 Task: Search one way flight ticket for 2 adults, 2 children, 2 infants in seat in first from Hattiesburg/laurel: Hattiesburg-laurel Regional Airport to Rockford: Chicago Rockford International Airport(was Northwest Chicagoland Regional Airport At Rockford) on 5-1-2023. Choice of flights is American. Number of bags: 1 checked bag. Outbound departure time preference is 12:45.
Action: Mouse moved to (339, 464)
Screenshot: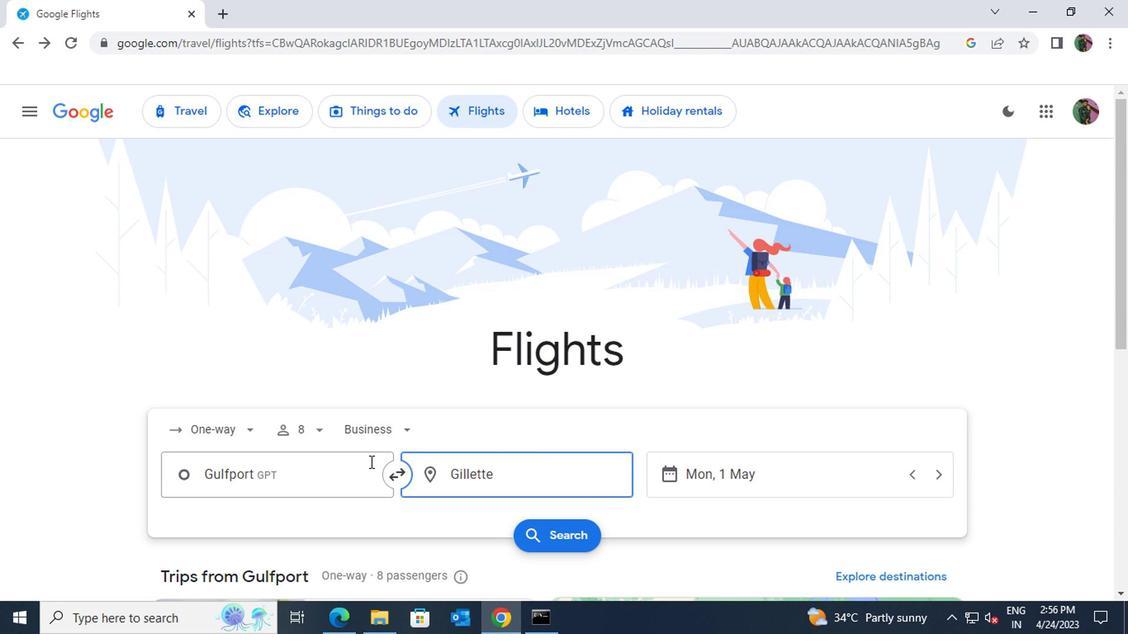 
Action: Mouse pressed left at (339, 464)
Screenshot: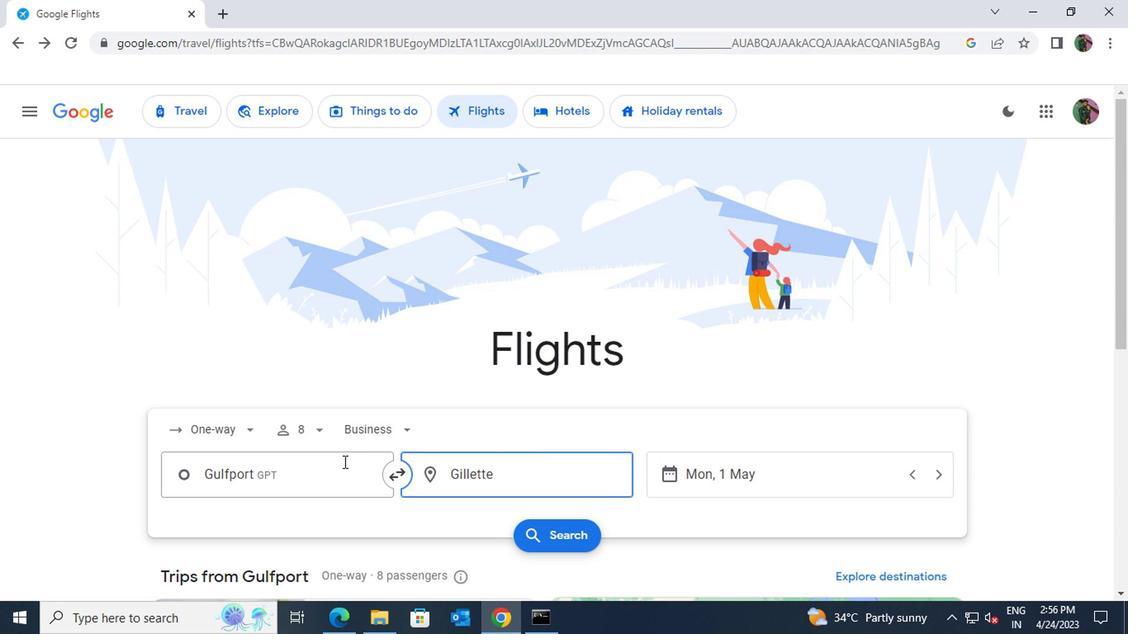 
Action: Key pressed hatties
Screenshot: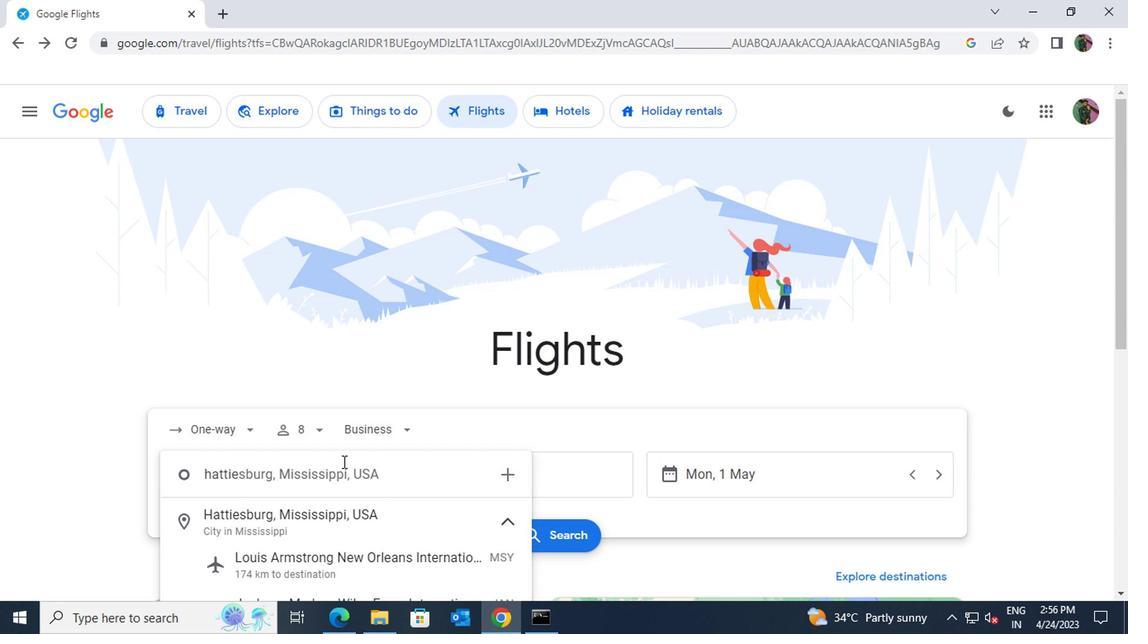 
Action: Mouse moved to (360, 559)
Screenshot: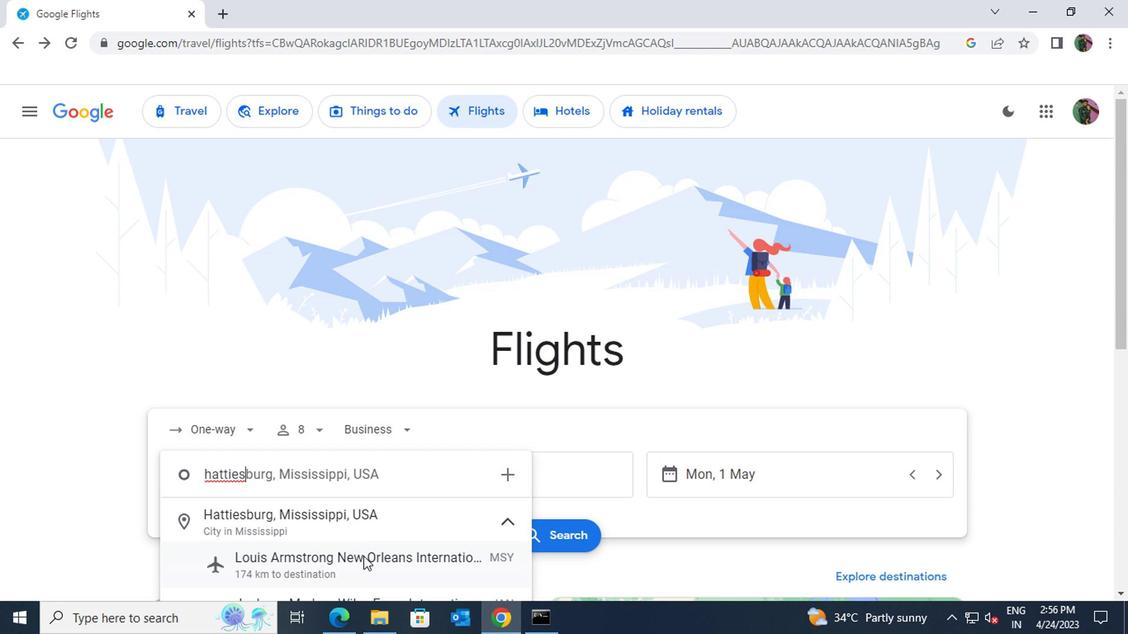 
Action: Mouse pressed left at (360, 559)
Screenshot: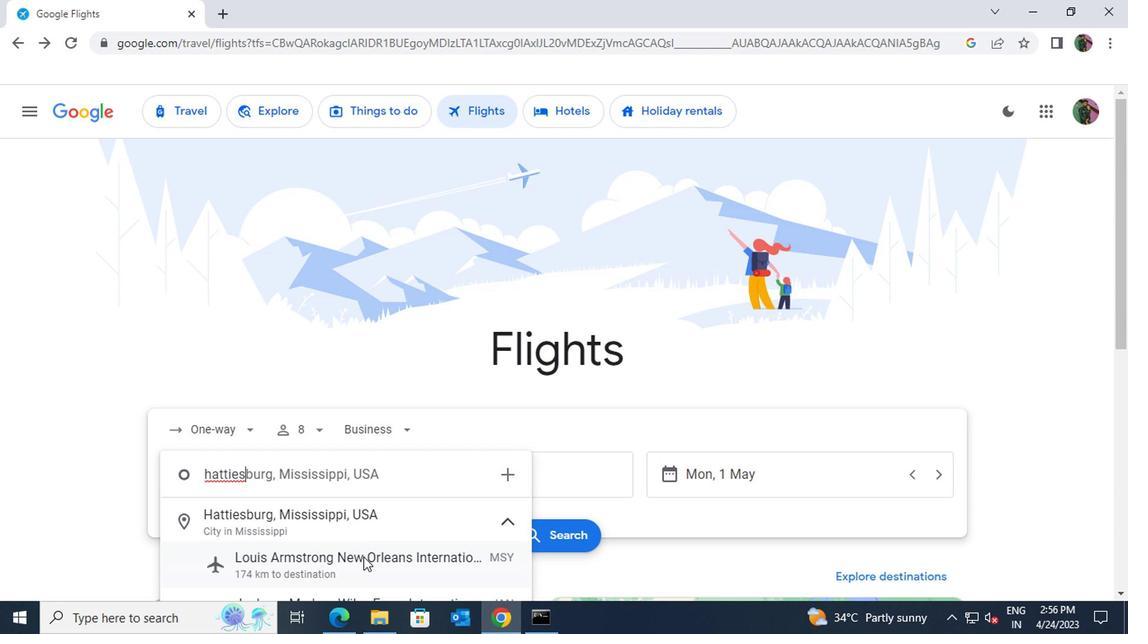 
Action: Mouse moved to (461, 480)
Screenshot: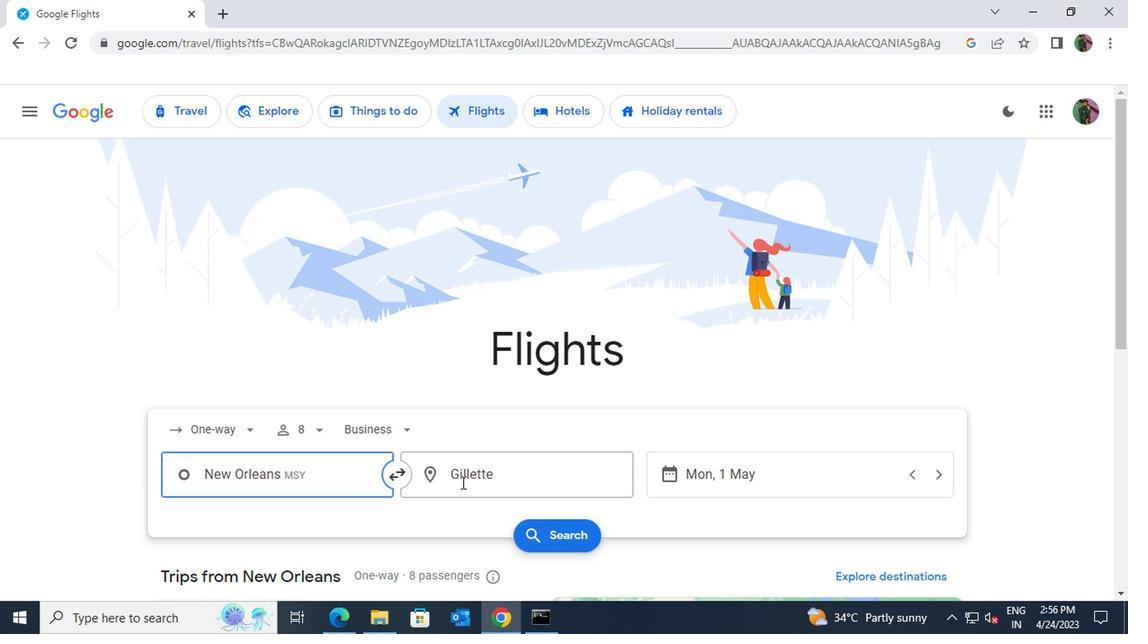 
Action: Mouse pressed left at (461, 480)
Screenshot: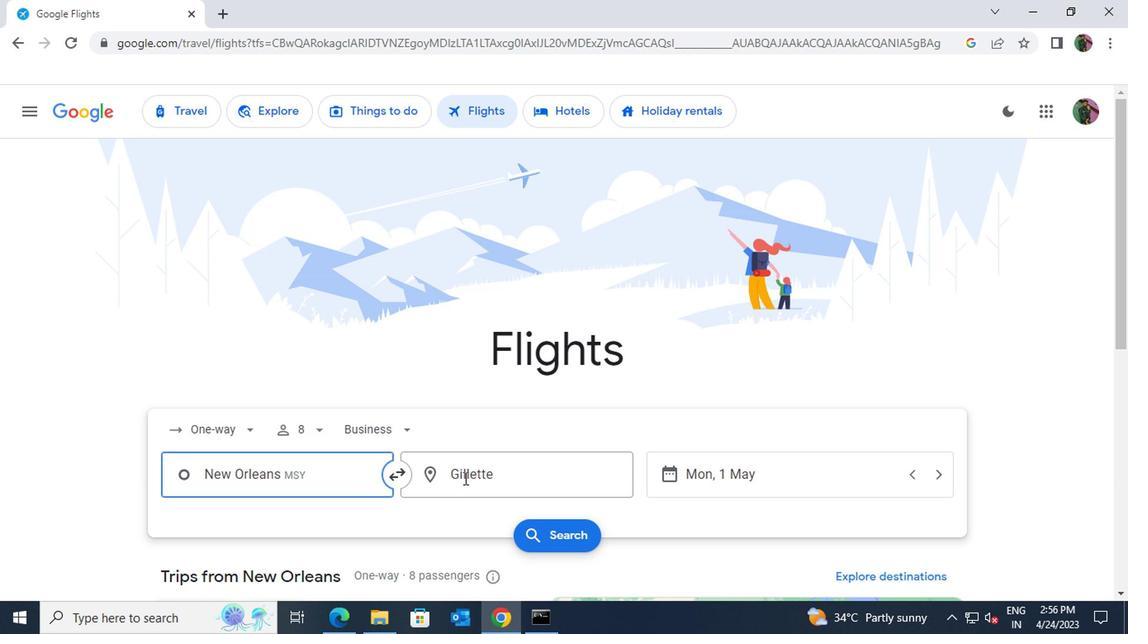 
Action: Key pressed rockford<Key.space>chic
Screenshot: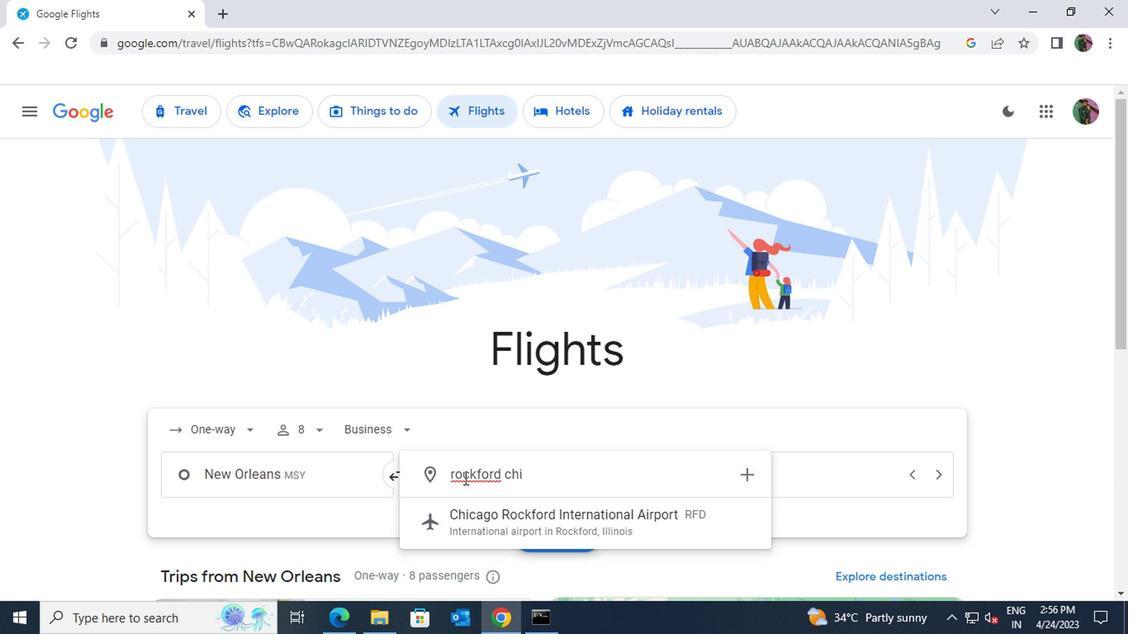
Action: Mouse moved to (496, 517)
Screenshot: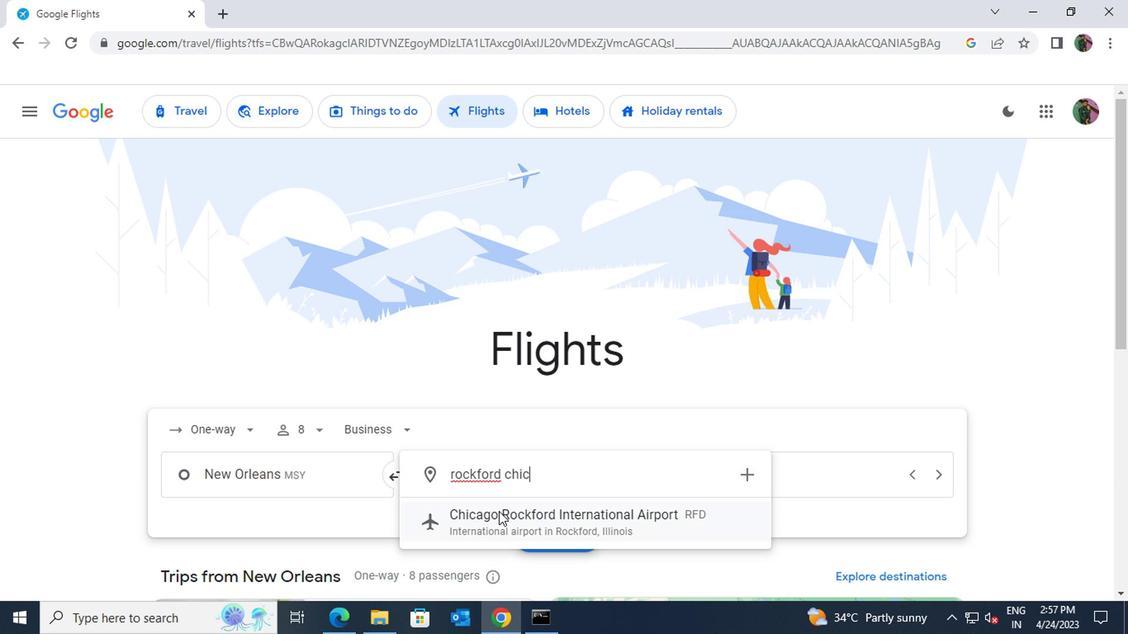 
Action: Mouse pressed left at (496, 517)
Screenshot: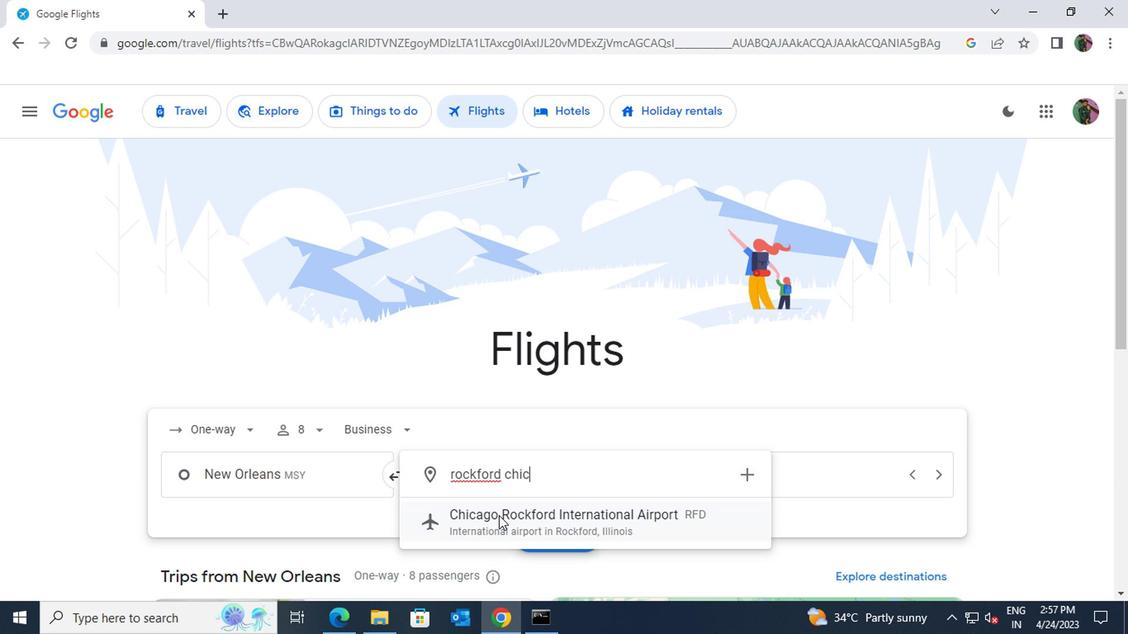 
Action: Mouse moved to (307, 436)
Screenshot: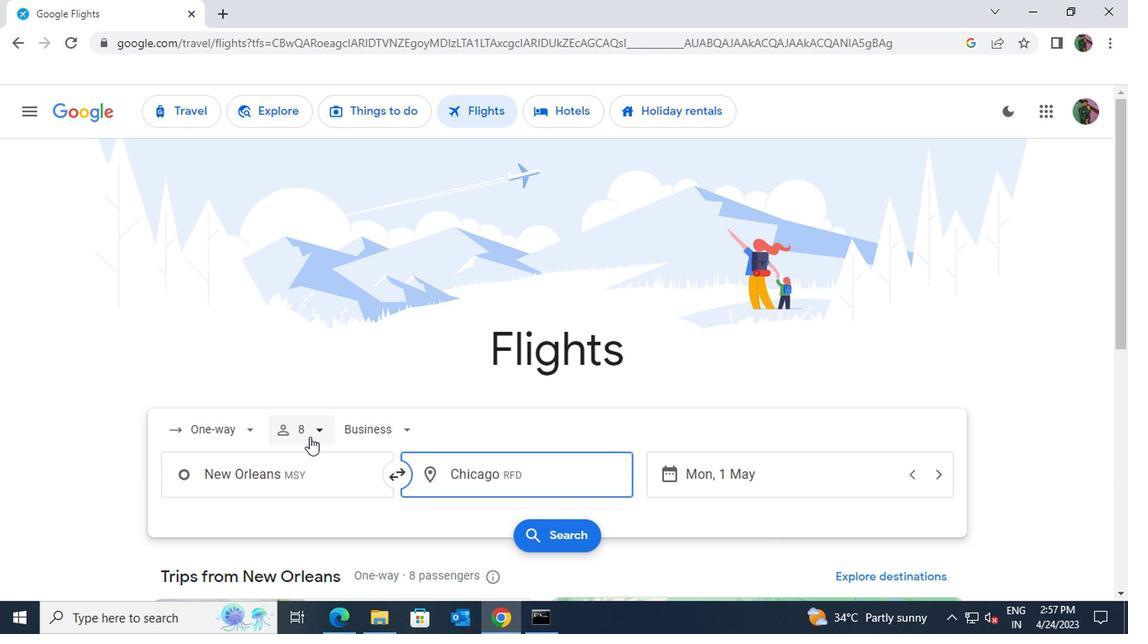 
Action: Mouse pressed left at (307, 436)
Screenshot: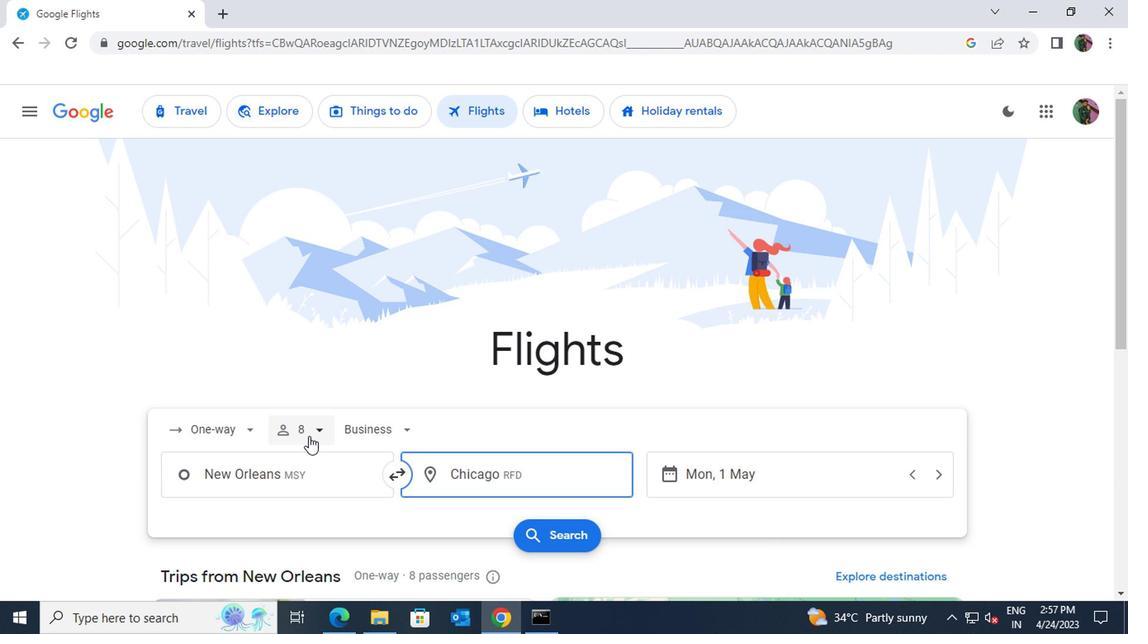 
Action: Mouse moved to (430, 477)
Screenshot: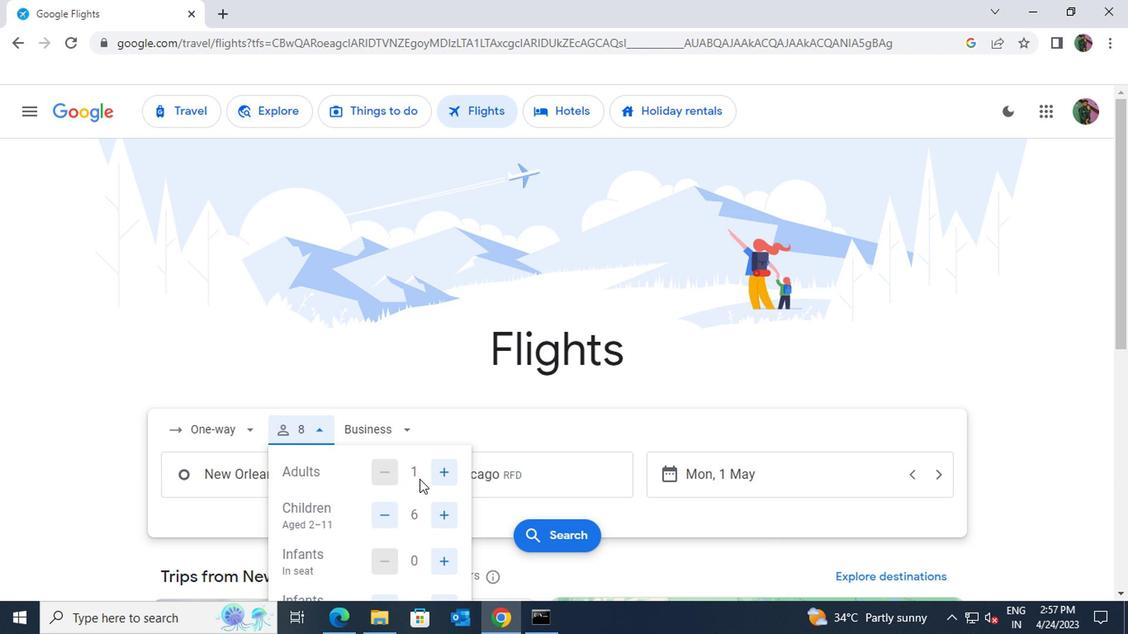 
Action: Mouse pressed left at (430, 477)
Screenshot: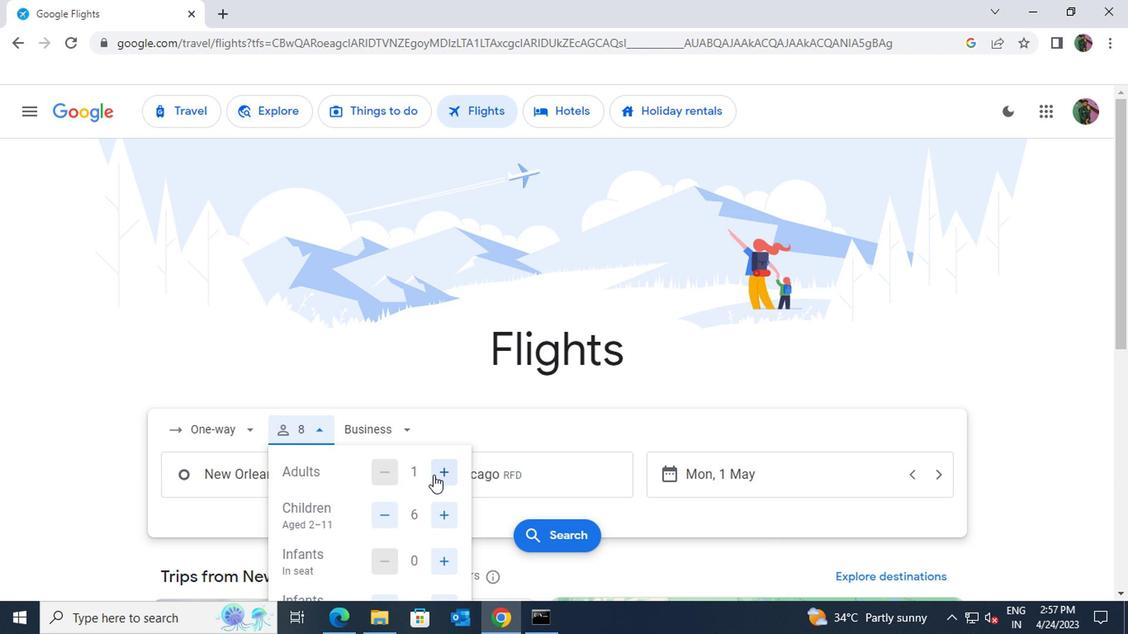 
Action: Mouse moved to (393, 514)
Screenshot: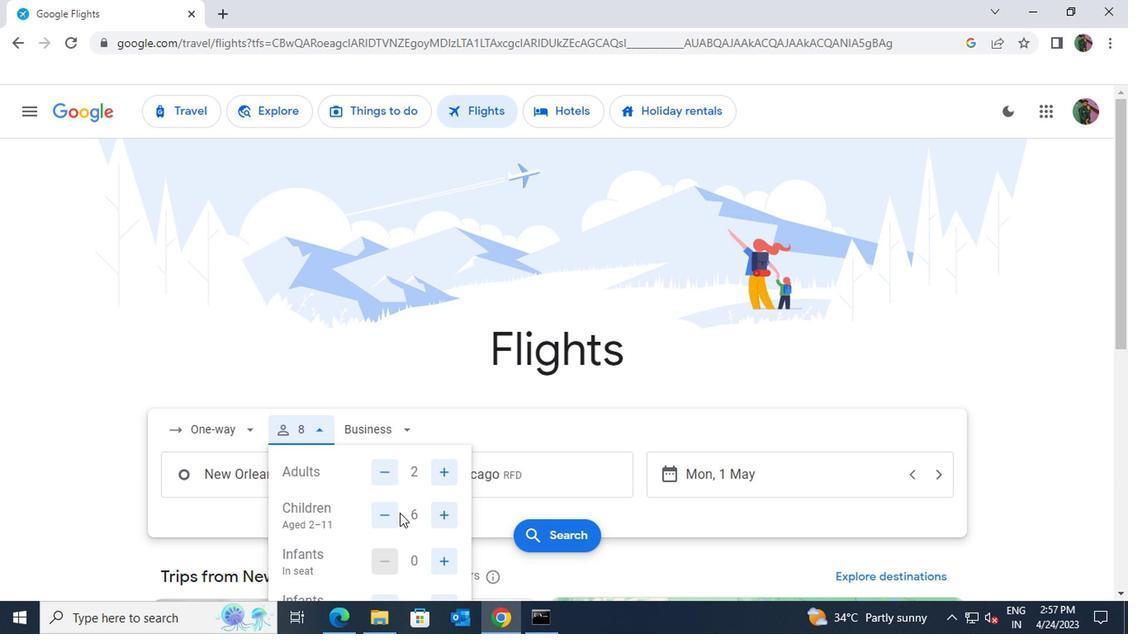 
Action: Mouse pressed left at (393, 514)
Screenshot: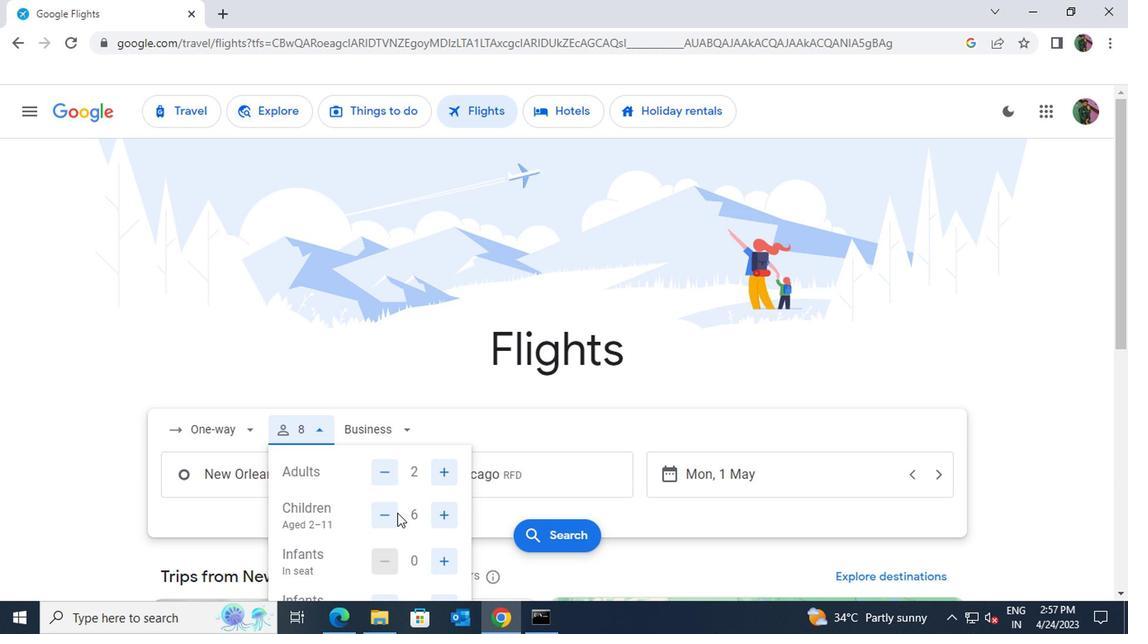 
Action: Mouse pressed left at (393, 514)
Screenshot: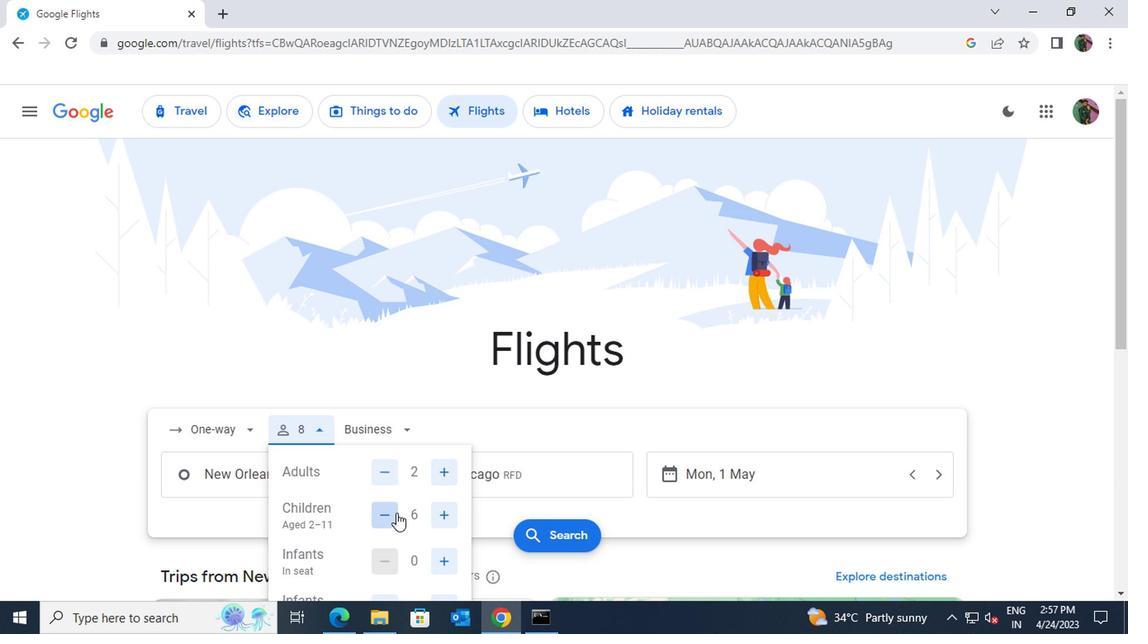 
Action: Mouse pressed left at (393, 514)
Screenshot: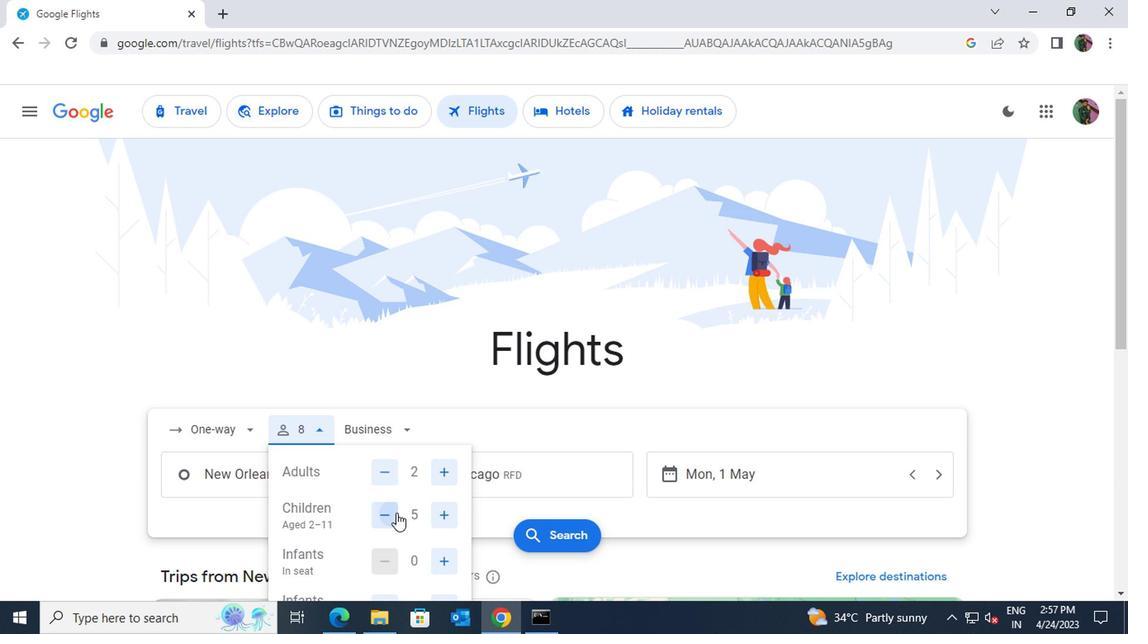 
Action: Mouse pressed left at (393, 514)
Screenshot: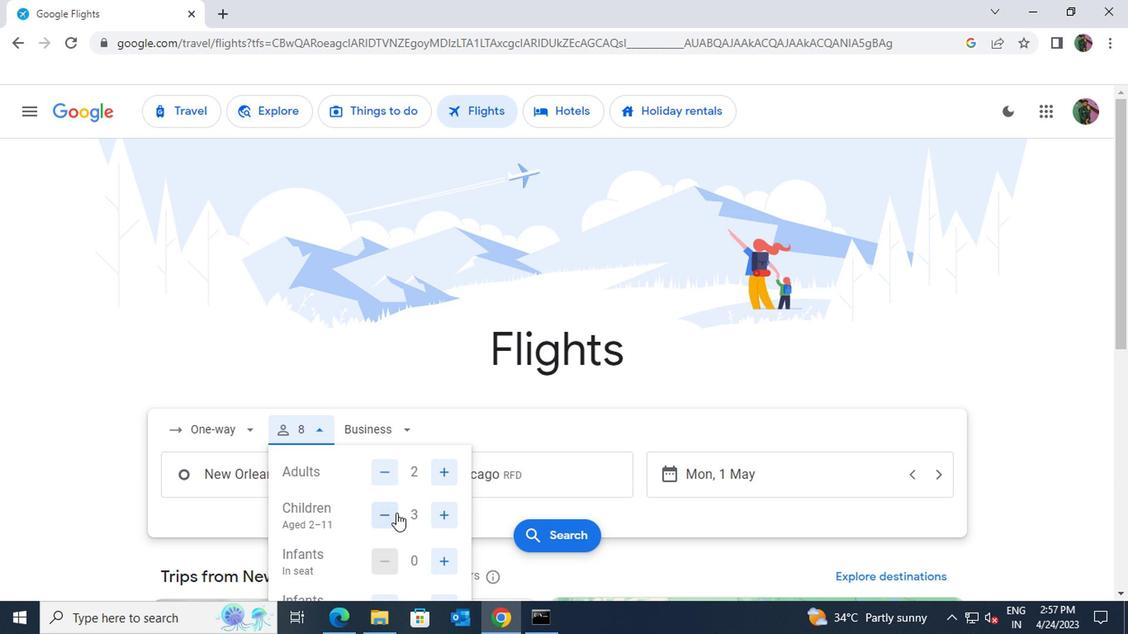 
Action: Mouse scrolled (393, 513) with delta (0, -1)
Screenshot: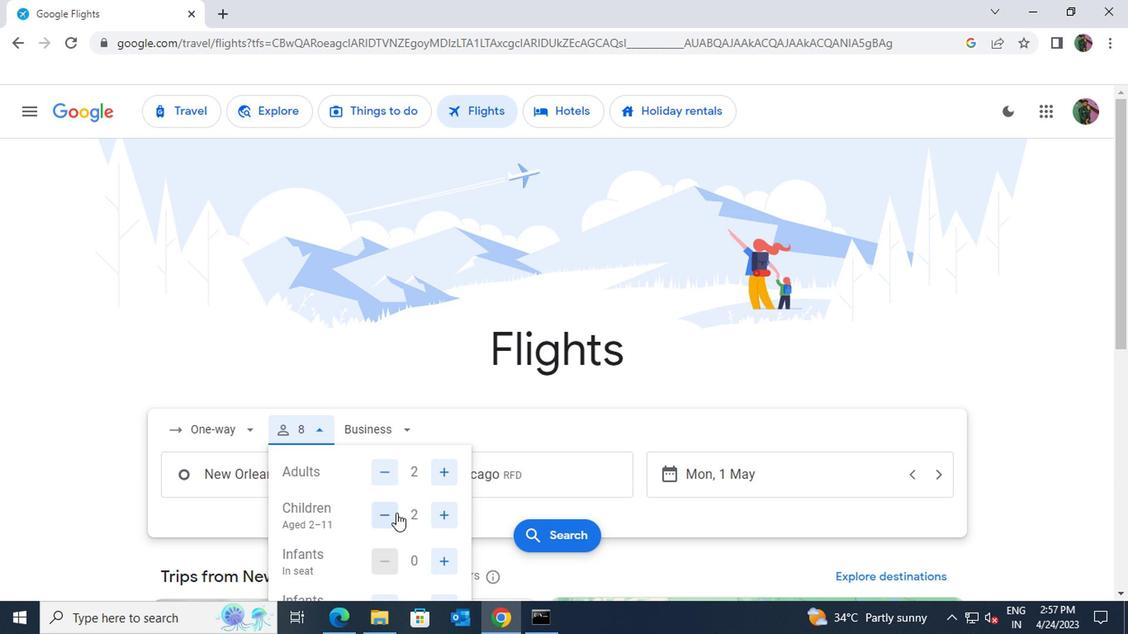 
Action: Mouse moved to (444, 483)
Screenshot: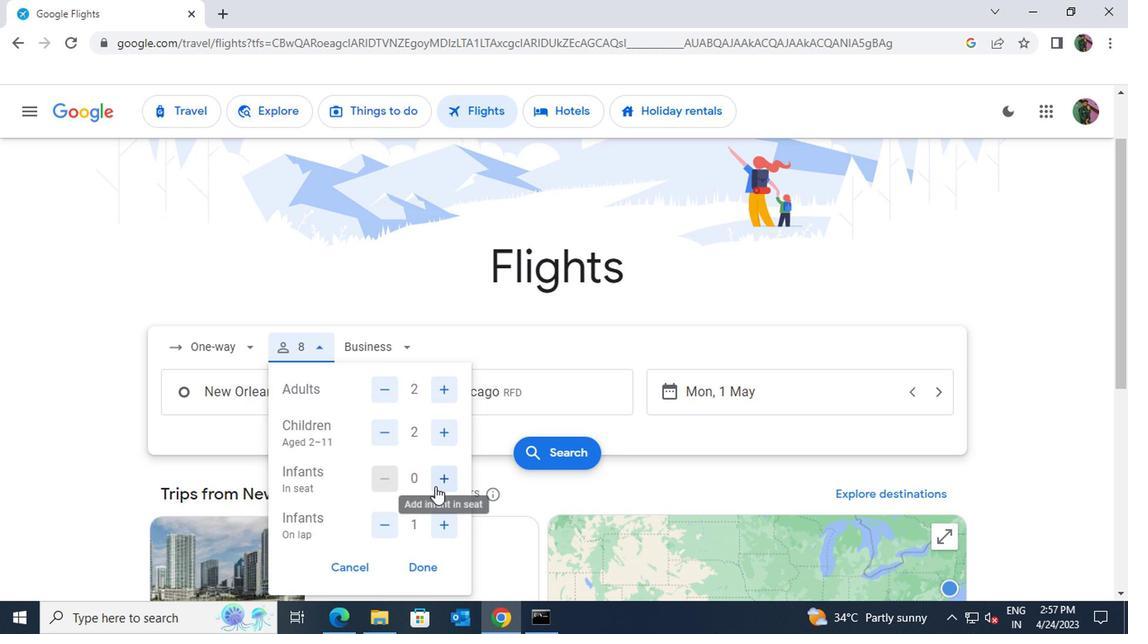 
Action: Mouse pressed left at (444, 483)
Screenshot: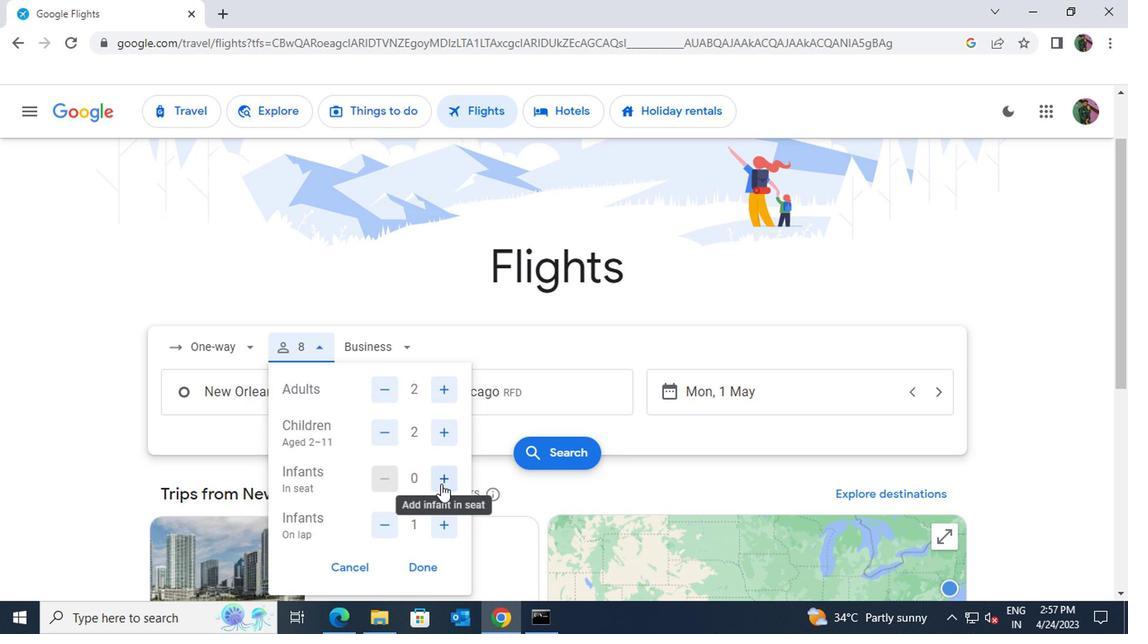 
Action: Mouse moved to (412, 557)
Screenshot: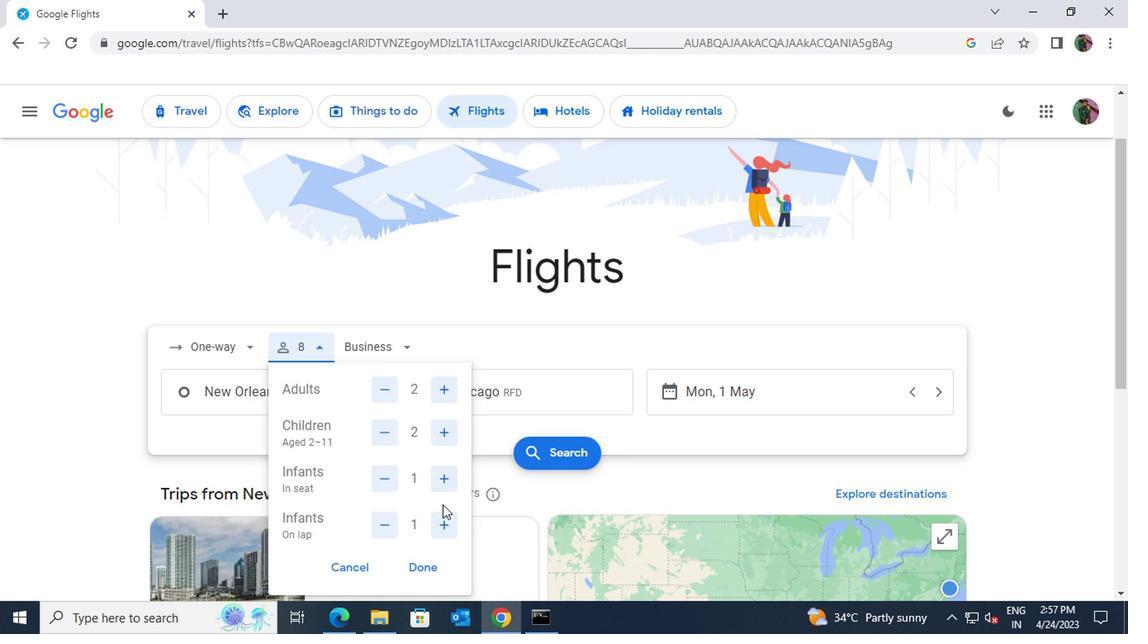 
Action: Mouse pressed left at (412, 557)
Screenshot: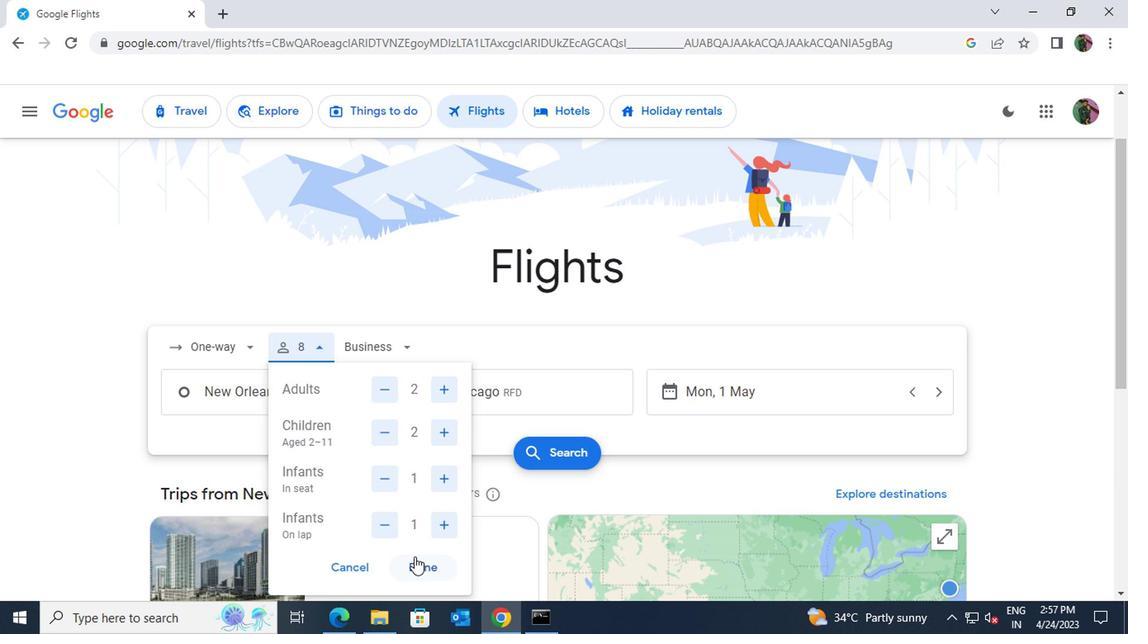
Action: Mouse moved to (662, 405)
Screenshot: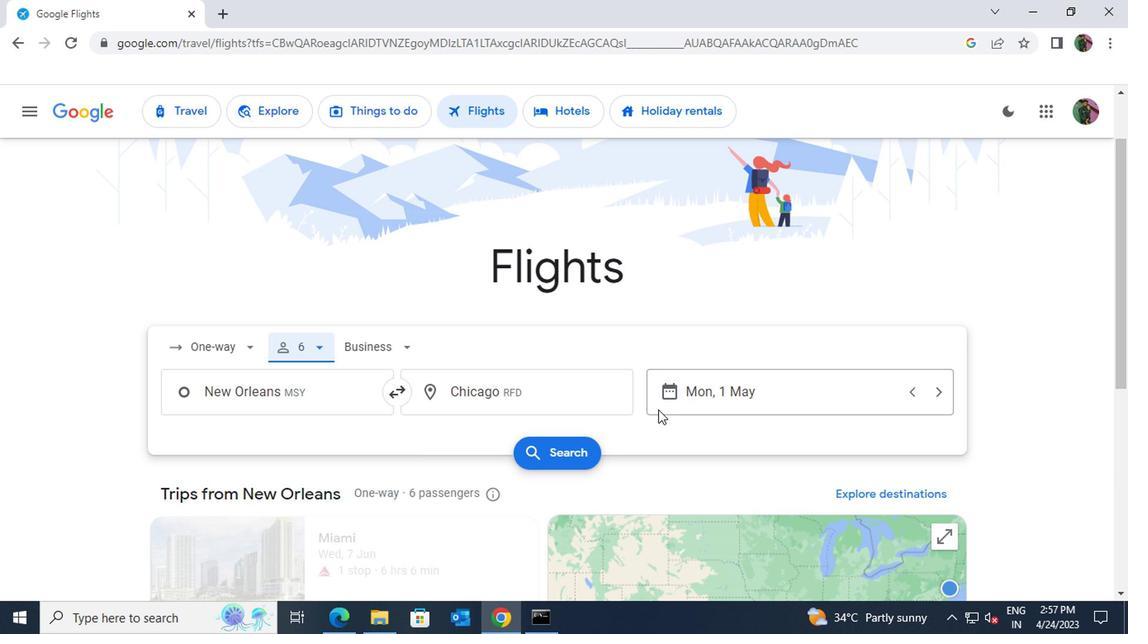 
Action: Mouse pressed left at (662, 405)
Screenshot: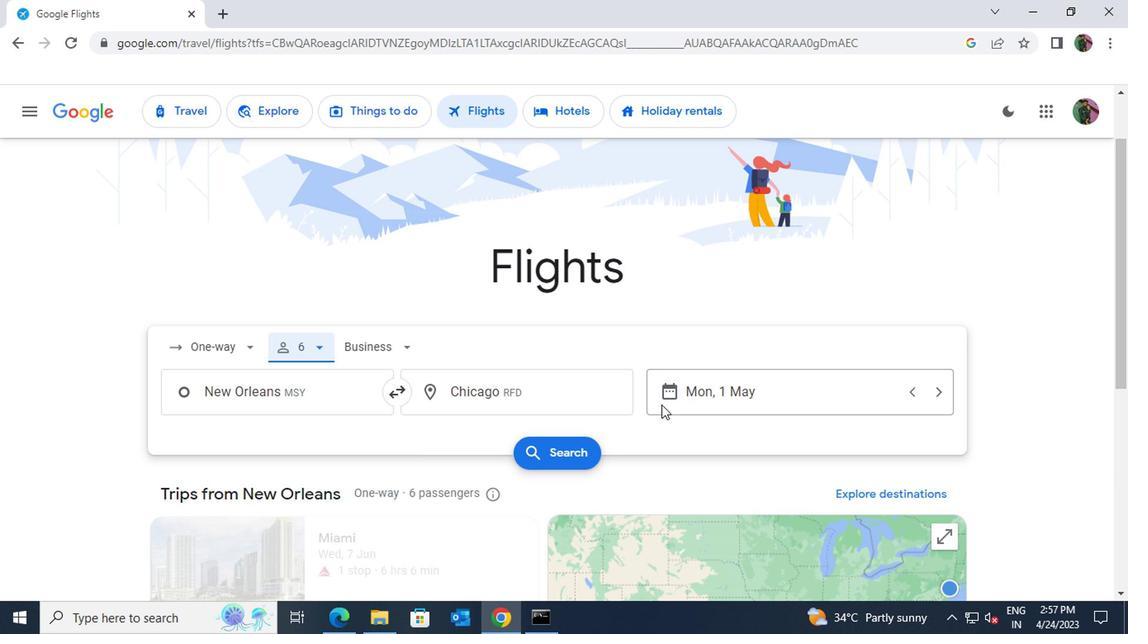 
Action: Mouse moved to (714, 299)
Screenshot: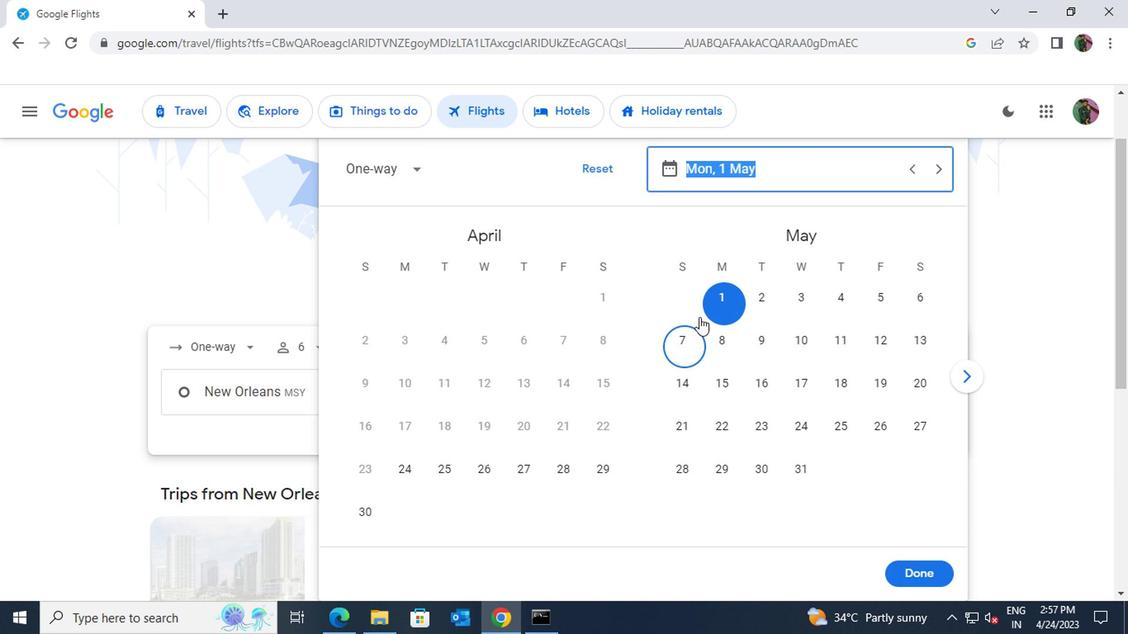 
Action: Mouse pressed left at (714, 299)
Screenshot: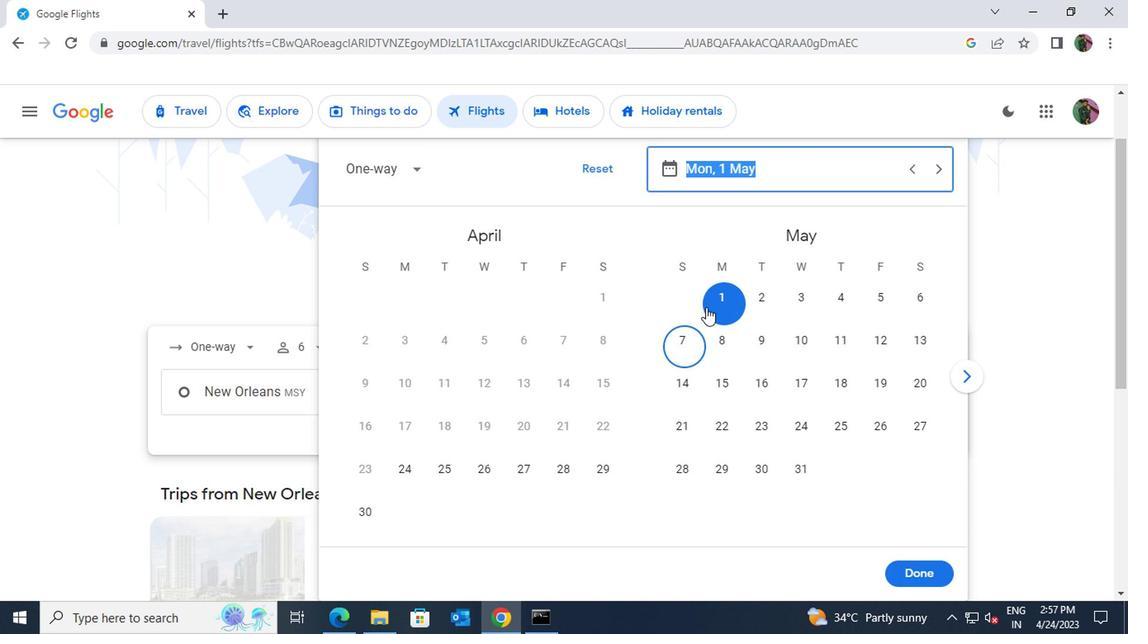 
Action: Mouse moved to (904, 575)
Screenshot: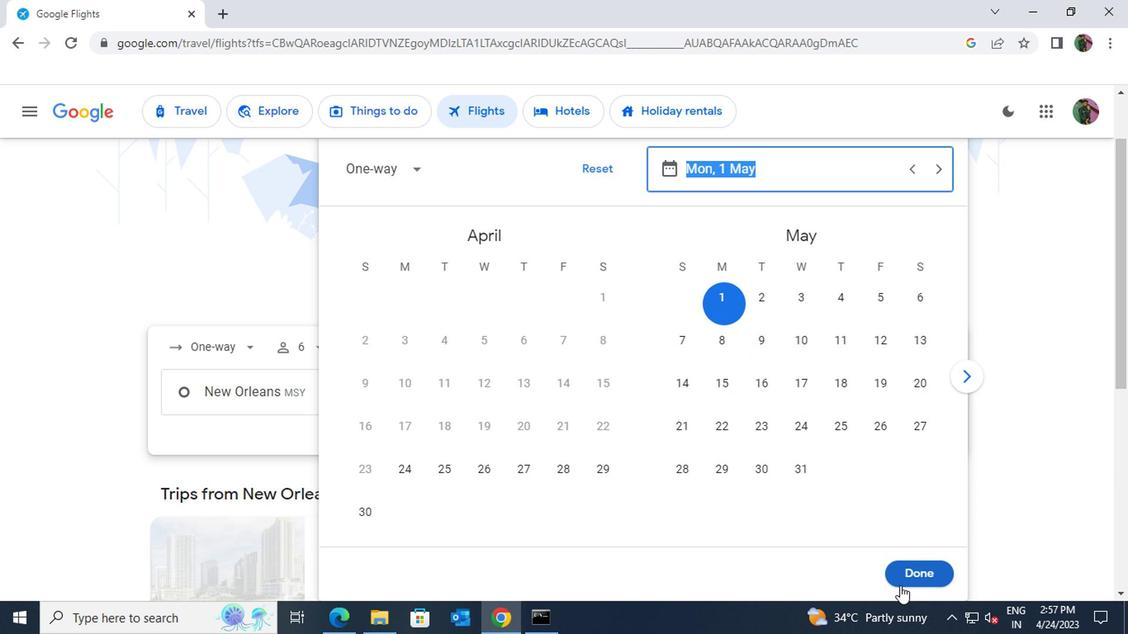 
Action: Mouse pressed left at (904, 575)
Screenshot: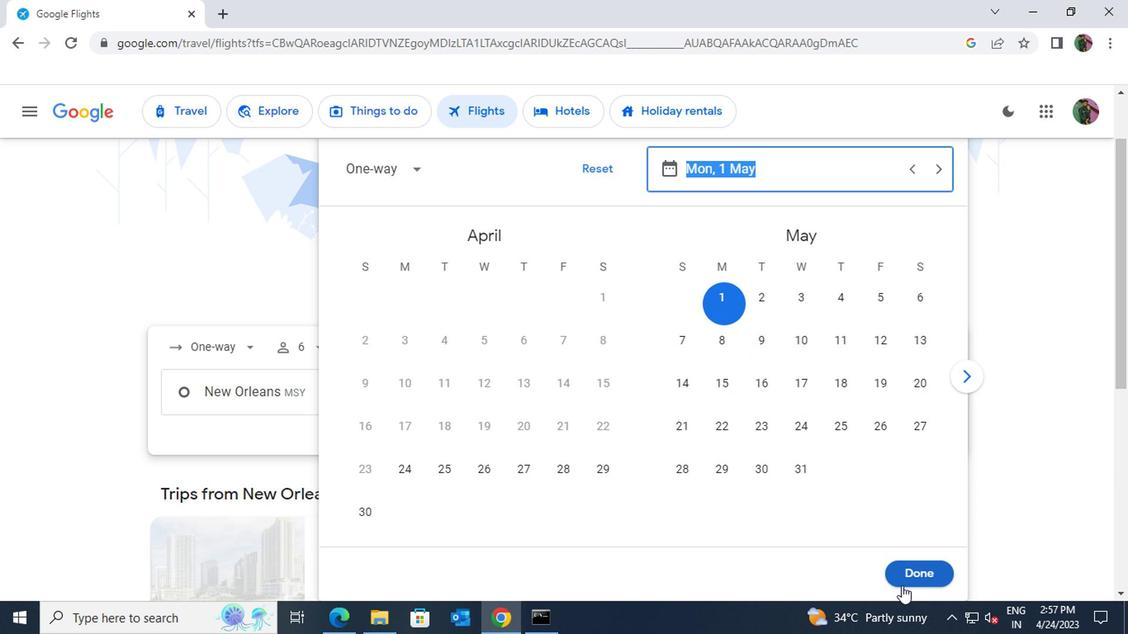 
Action: Mouse moved to (576, 453)
Screenshot: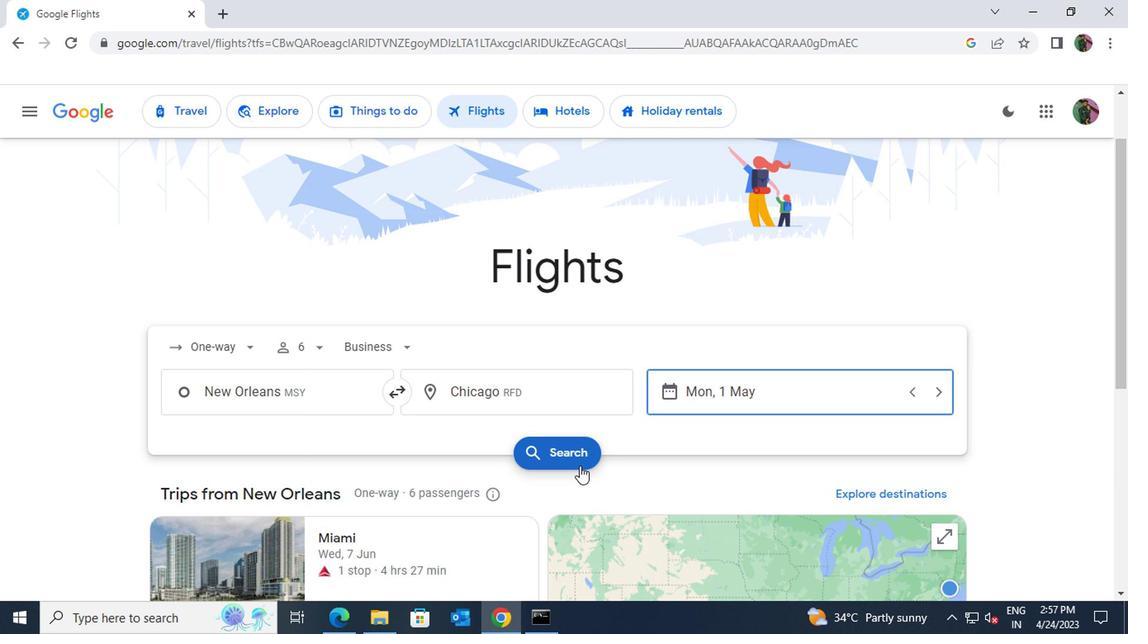 
Action: Mouse pressed left at (576, 453)
Screenshot: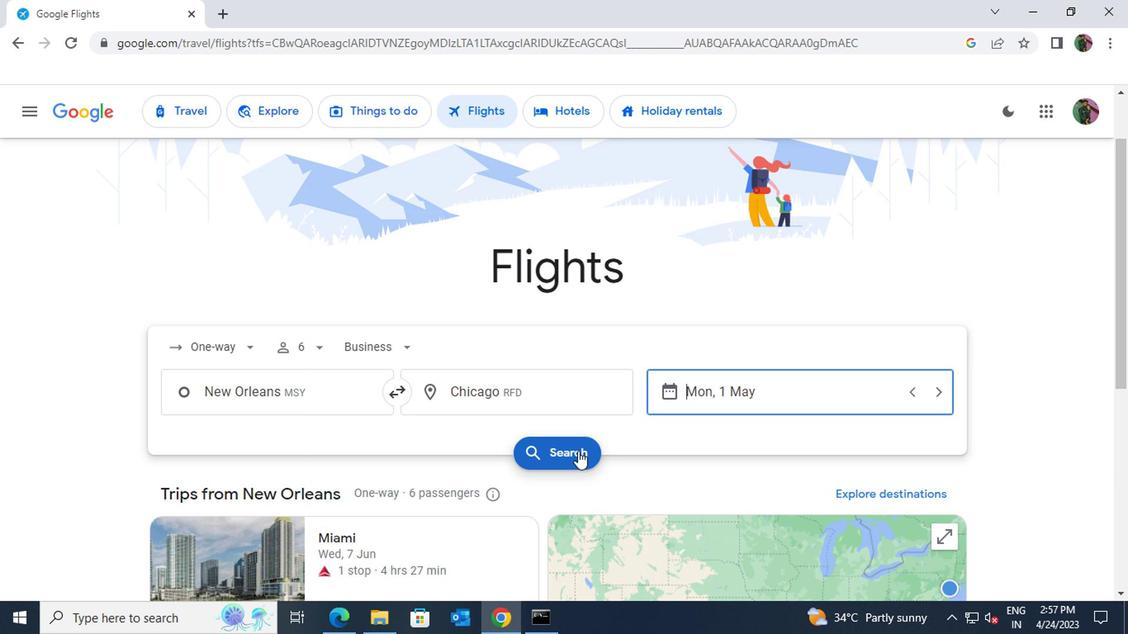 
Action: Mouse moved to (176, 271)
Screenshot: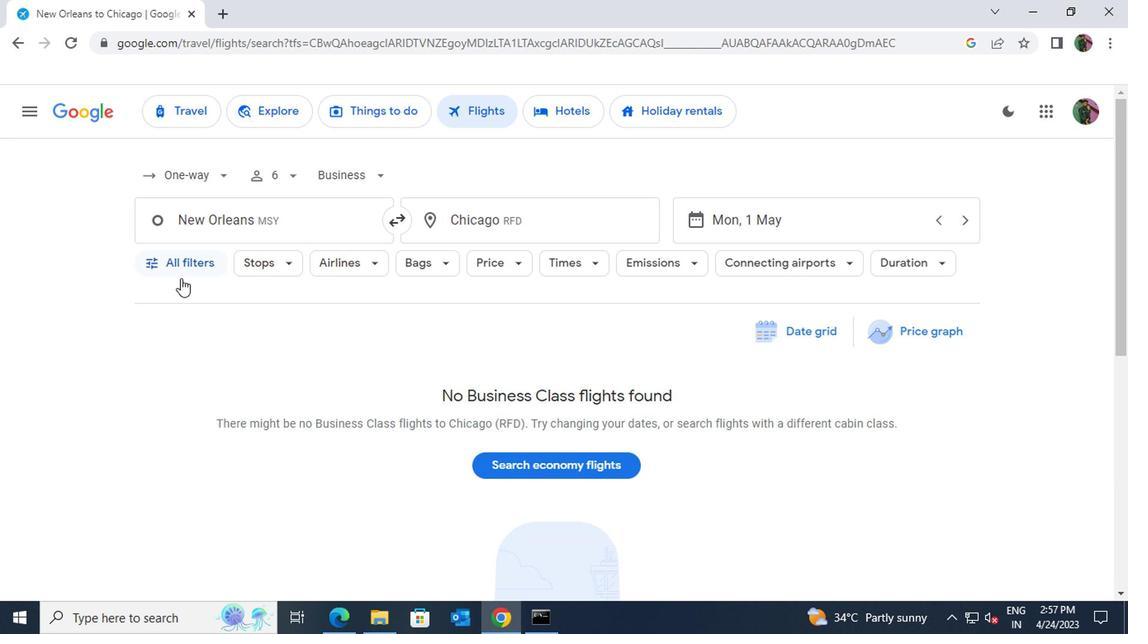 
Action: Mouse pressed left at (176, 271)
Screenshot: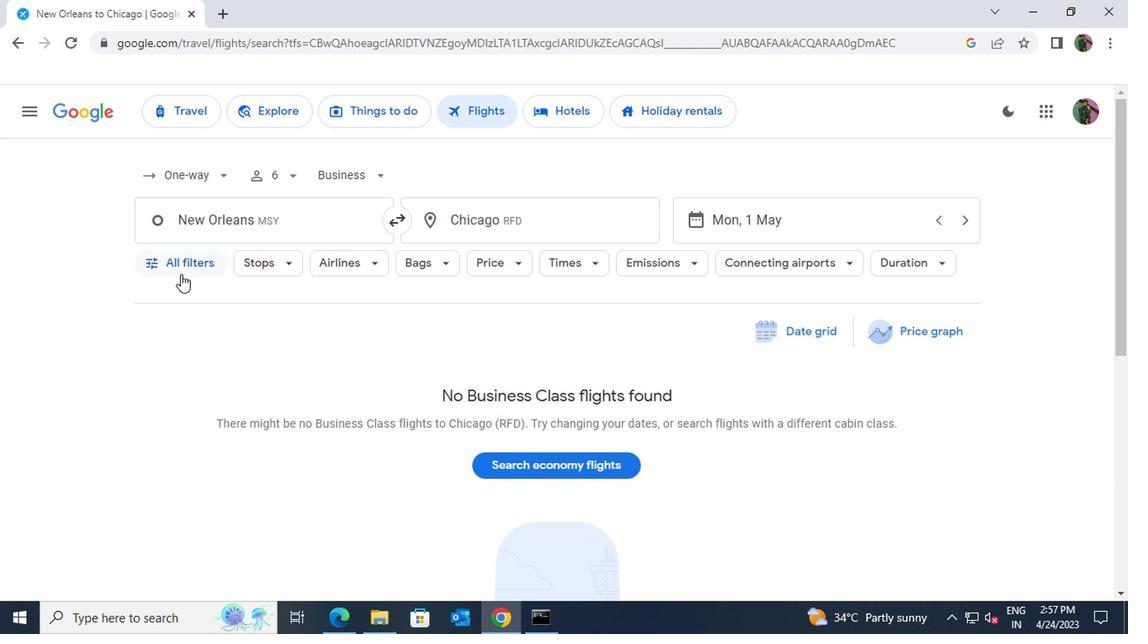 
Action: Mouse moved to (275, 427)
Screenshot: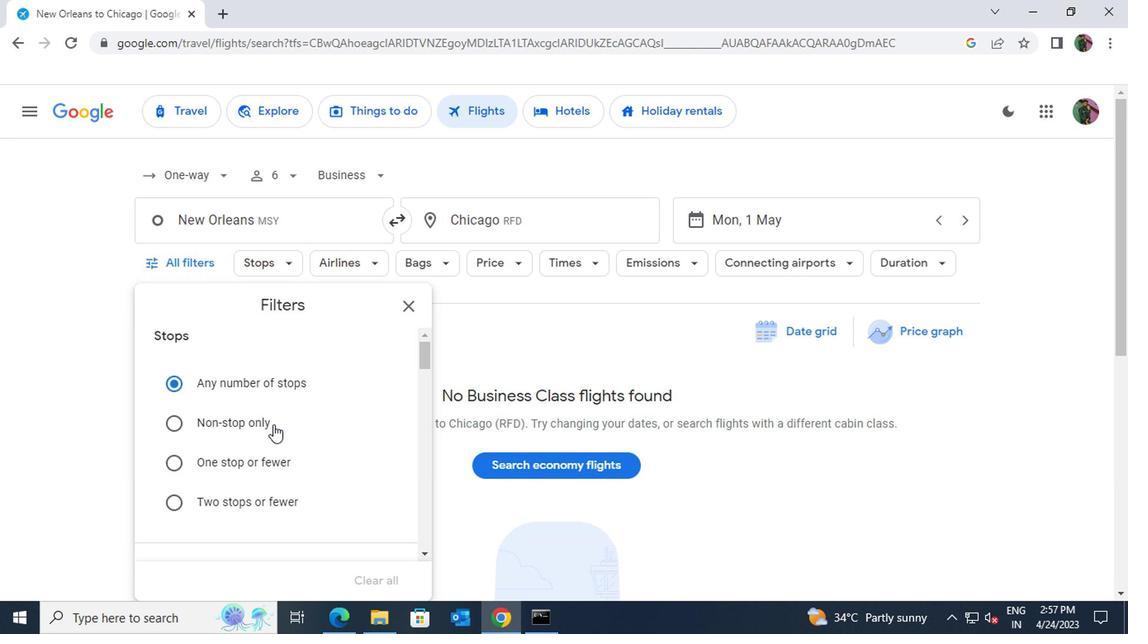 
Action: Mouse scrolled (275, 426) with delta (0, -1)
Screenshot: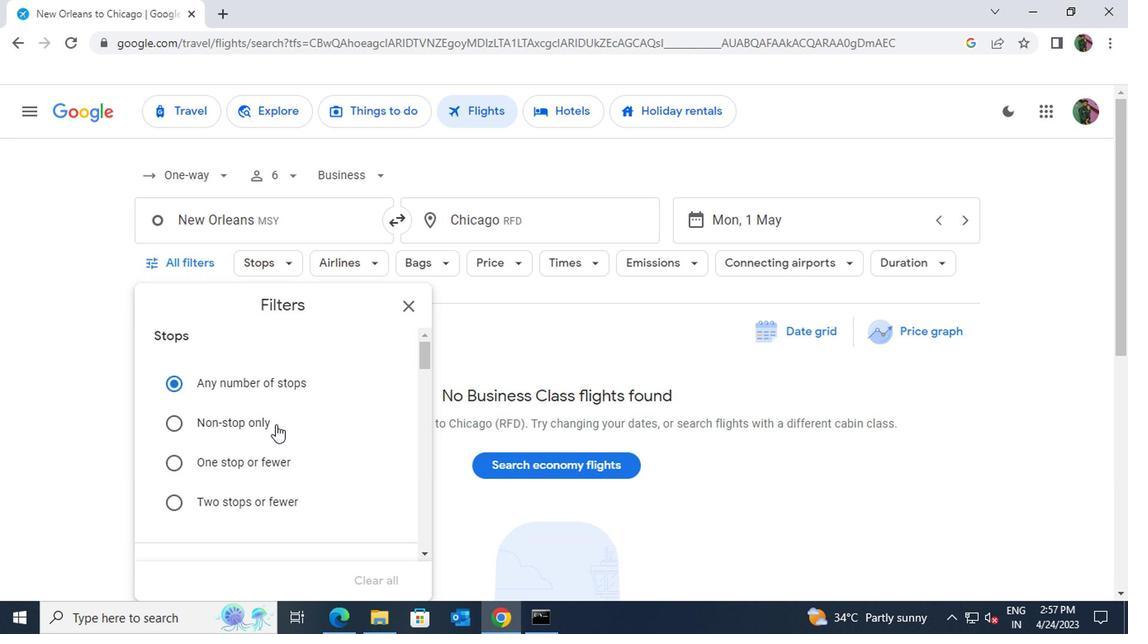 
Action: Mouse scrolled (275, 426) with delta (0, -1)
Screenshot: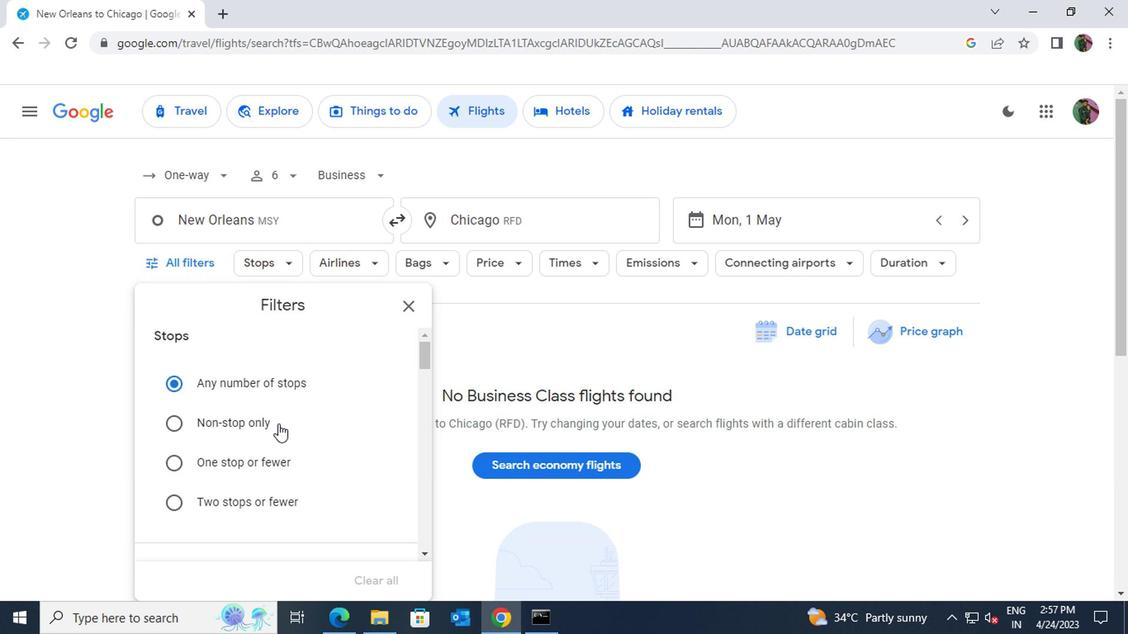 
Action: Mouse moved to (275, 426)
Screenshot: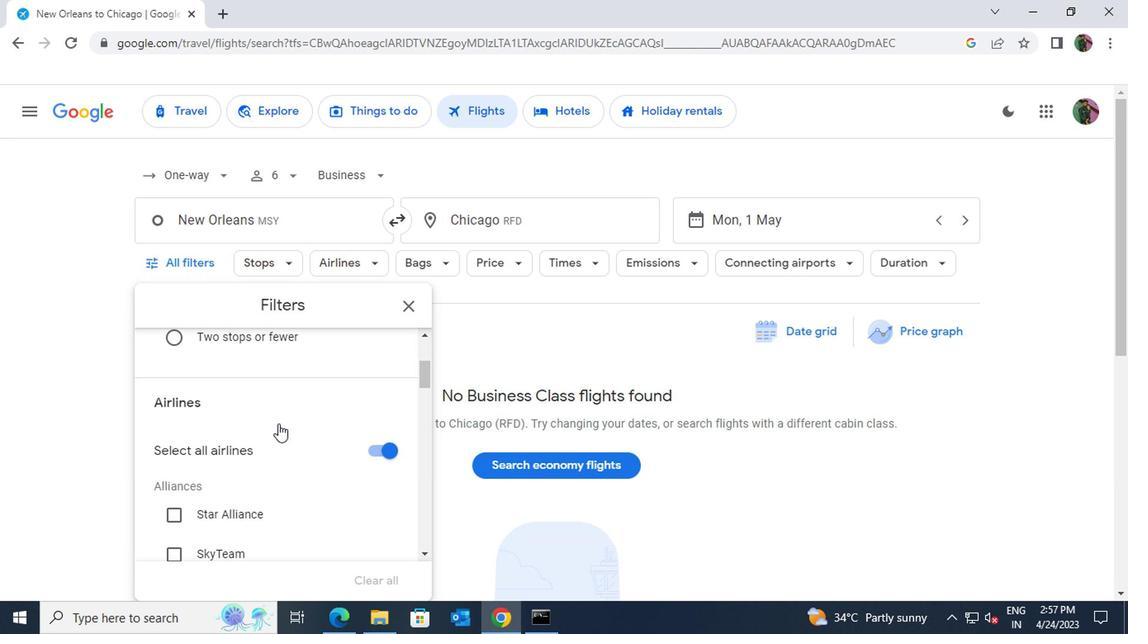 
Action: Mouse scrolled (275, 425) with delta (0, 0)
Screenshot: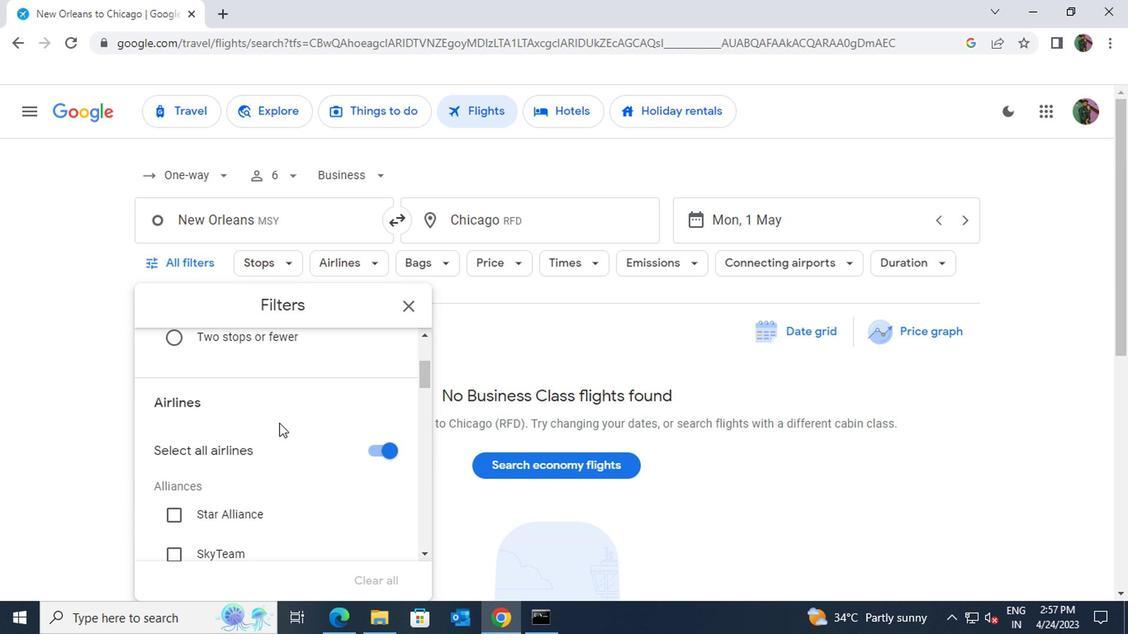 
Action: Mouse scrolled (275, 425) with delta (0, 0)
Screenshot: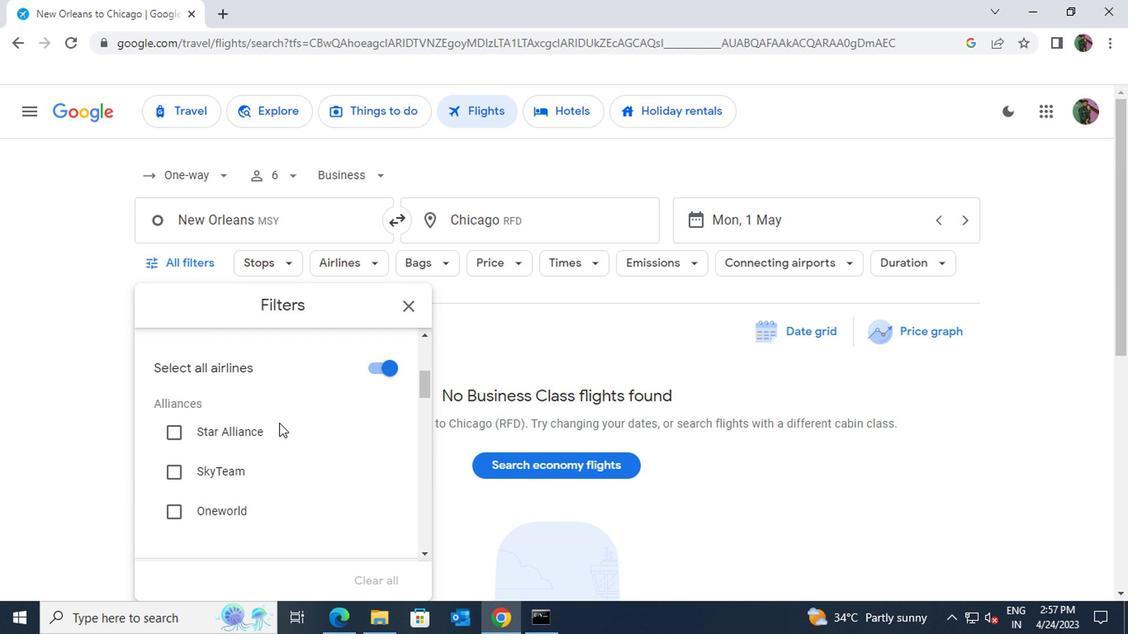 
Action: Mouse scrolled (275, 425) with delta (0, 0)
Screenshot: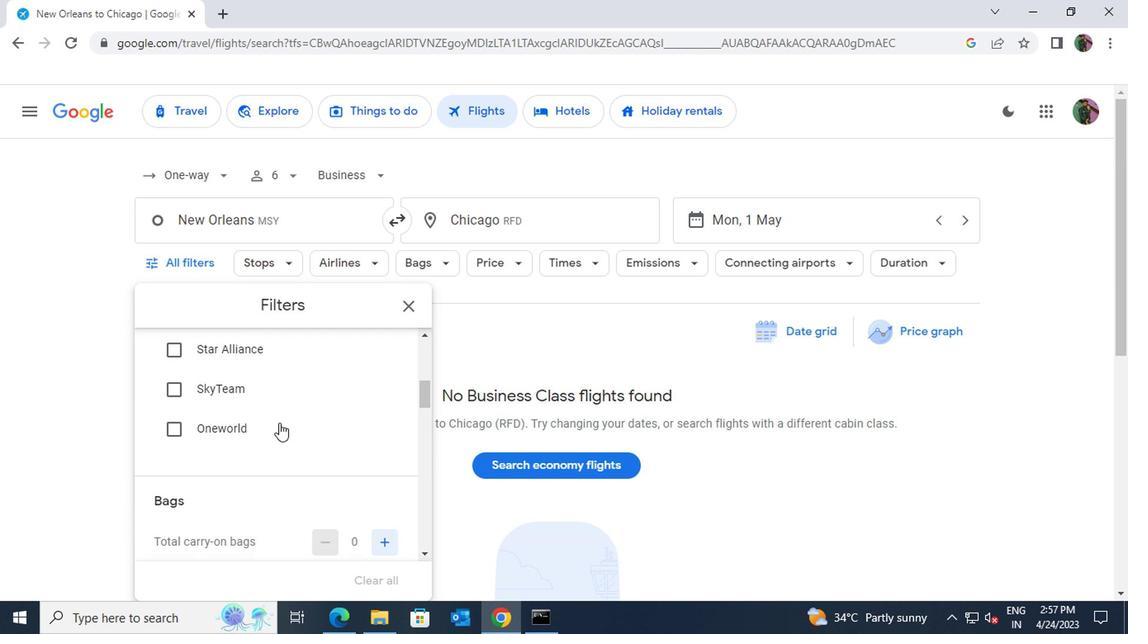 
Action: Mouse moved to (387, 459)
Screenshot: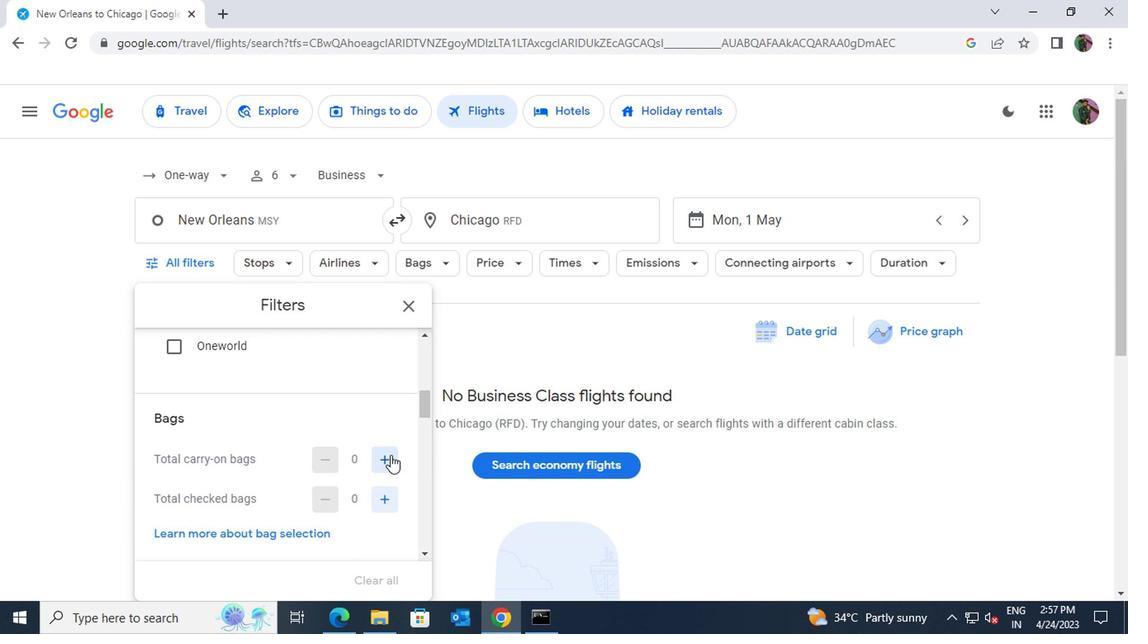 
Action: Mouse pressed left at (387, 459)
Screenshot: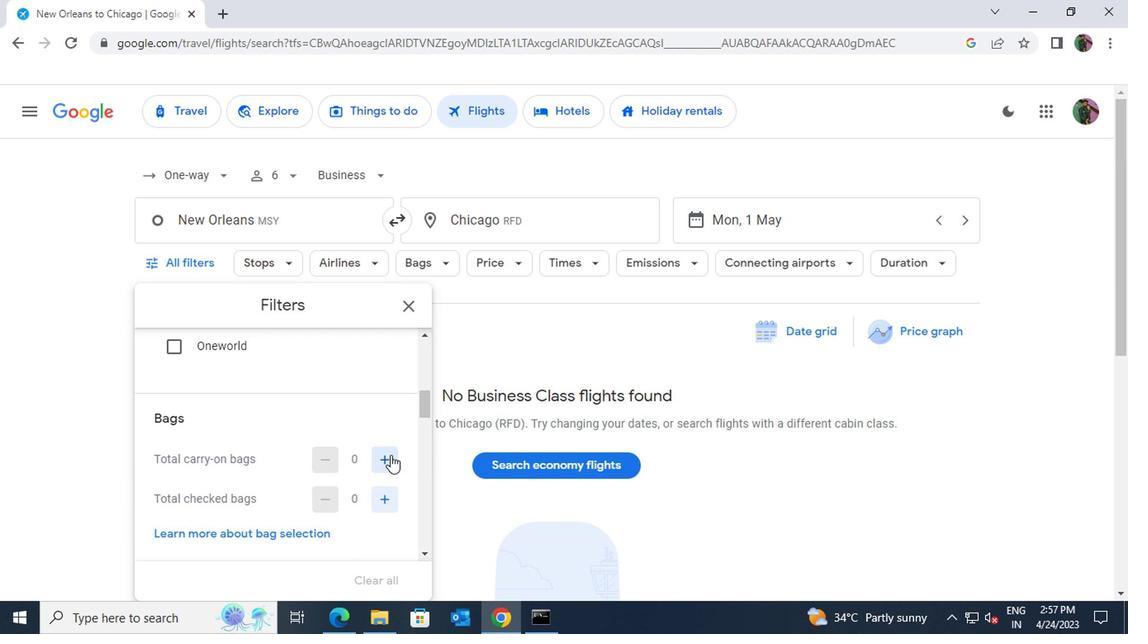 
Action: Mouse moved to (387, 459)
Screenshot: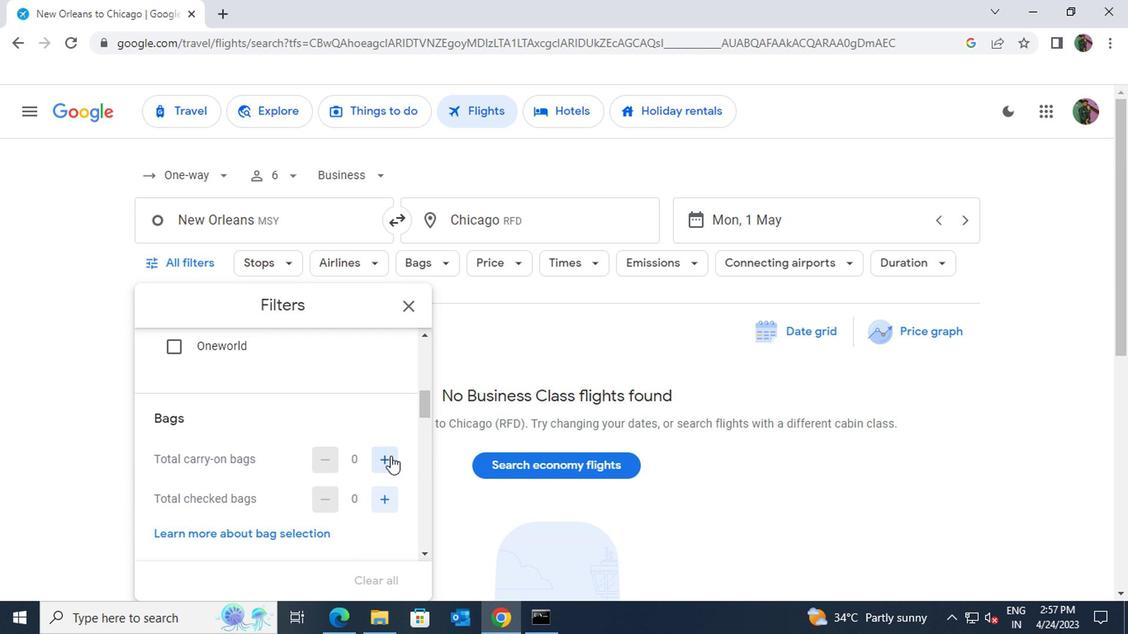 
Action: Mouse scrolled (387, 459) with delta (0, 0)
Screenshot: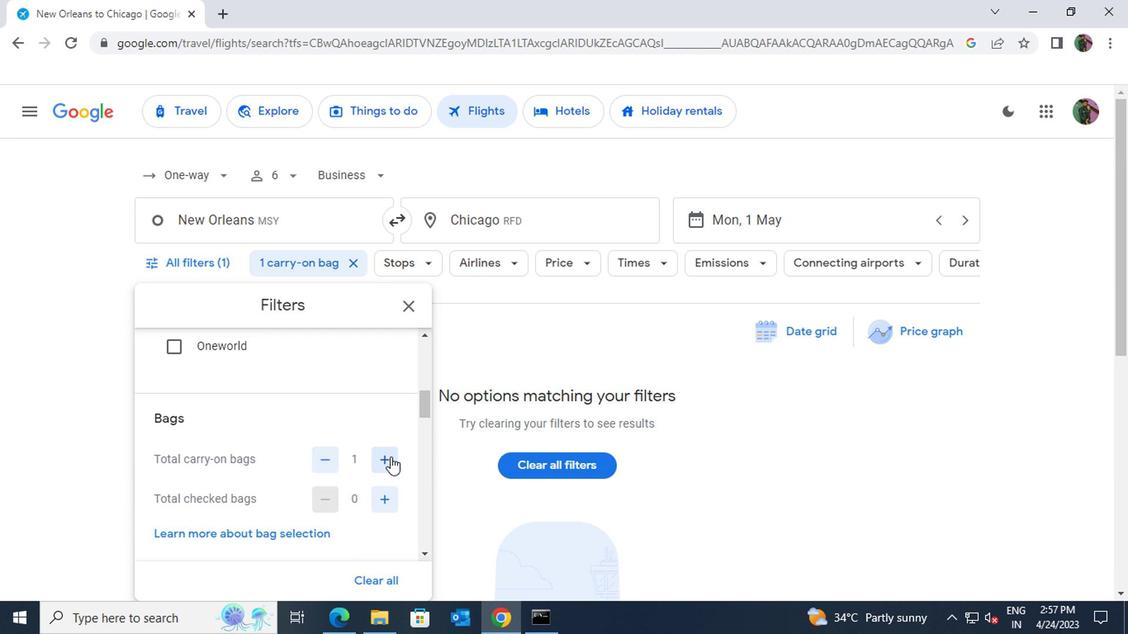 
Action: Mouse scrolled (387, 459) with delta (0, 0)
Screenshot: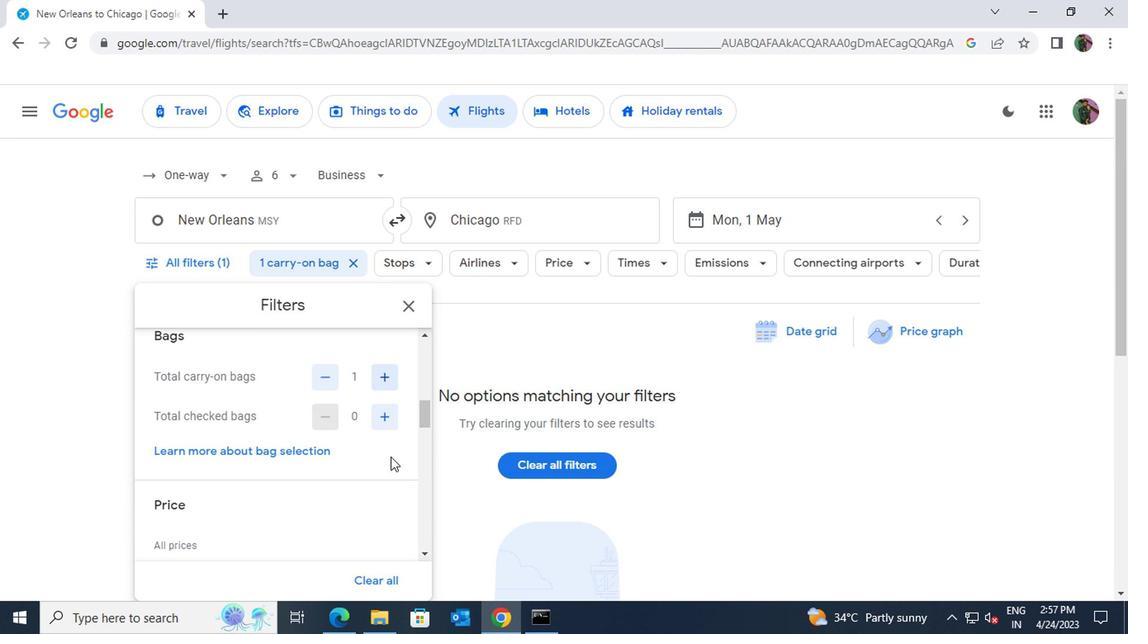 
Action: Mouse moved to (376, 498)
Screenshot: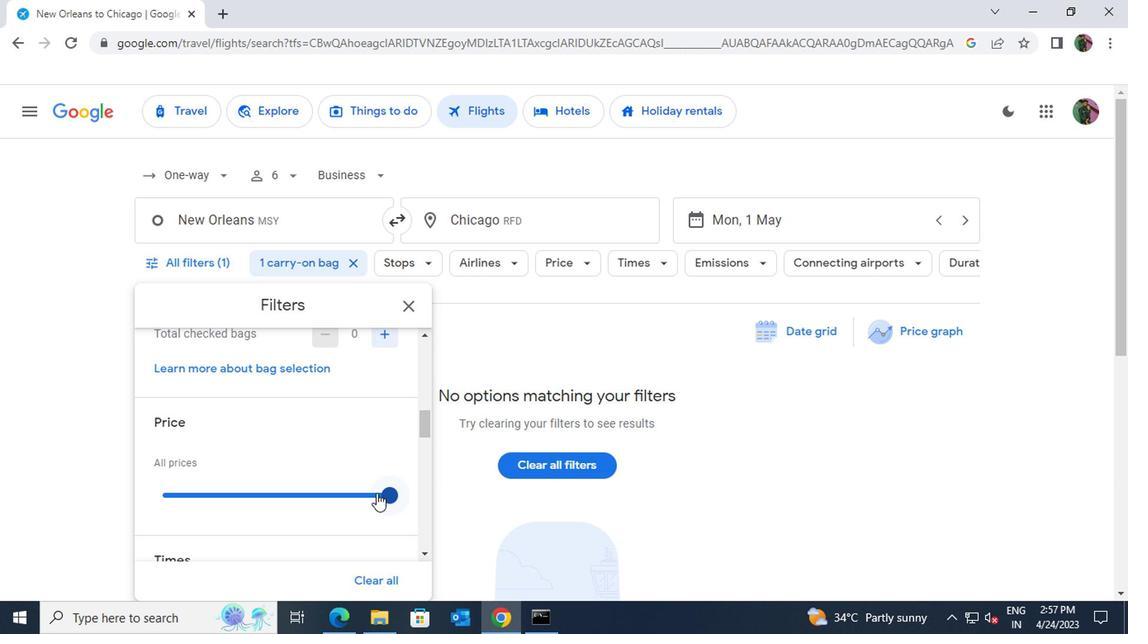
Action: Mouse pressed left at (376, 498)
Screenshot: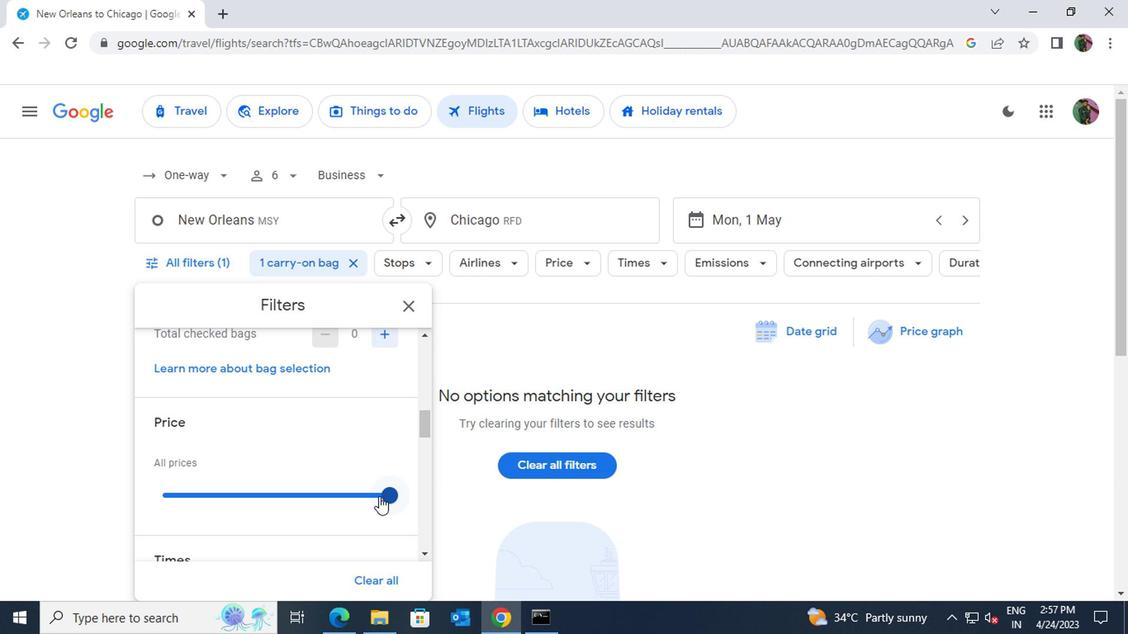 
Action: Mouse moved to (317, 484)
Screenshot: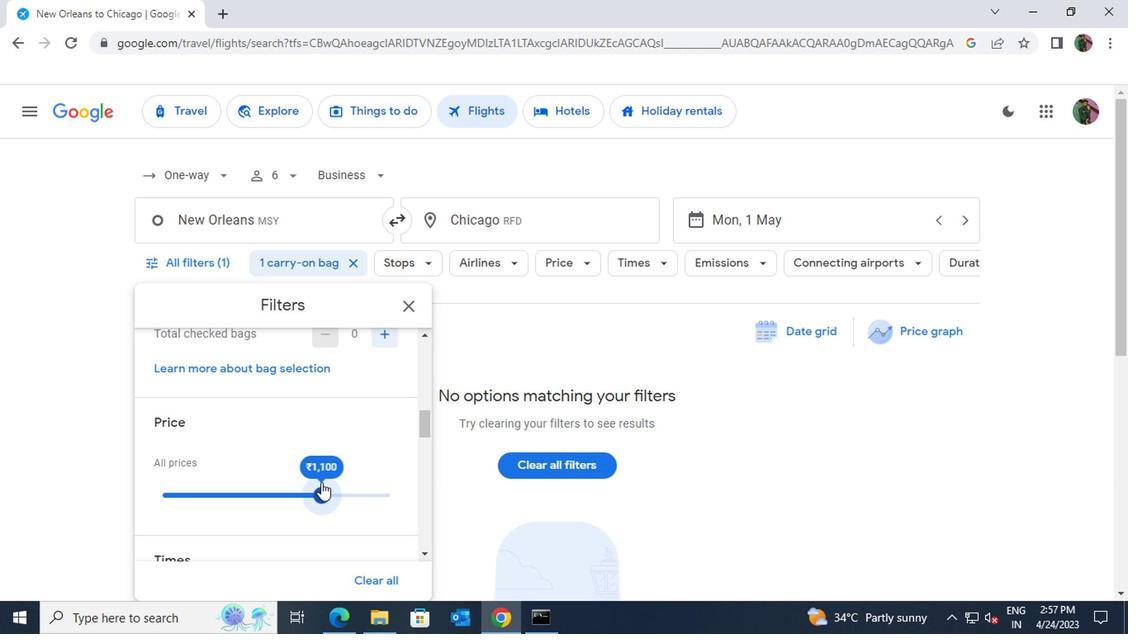 
Action: Mouse scrolled (317, 483) with delta (0, -1)
Screenshot: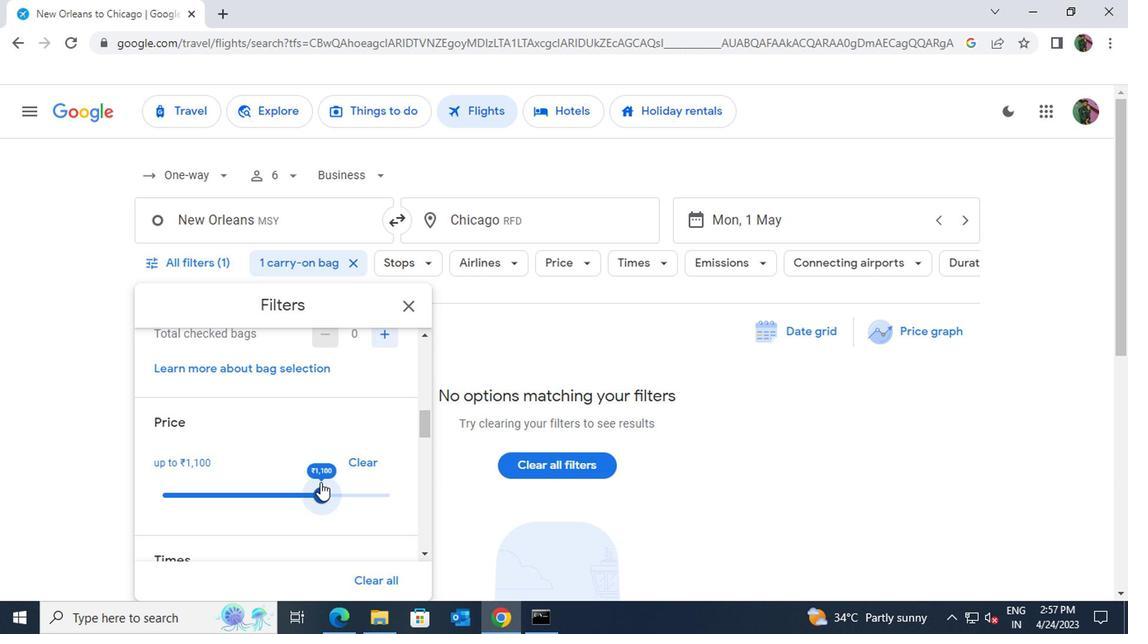 
Action: Mouse scrolled (317, 483) with delta (0, -1)
Screenshot: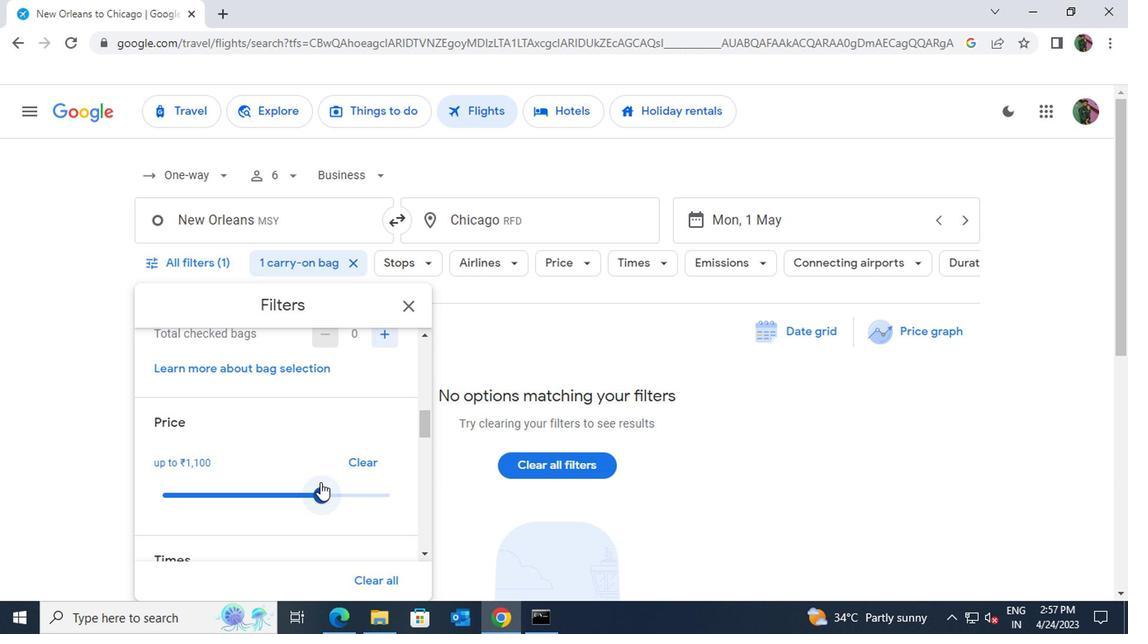 
Action: Mouse scrolled (317, 483) with delta (0, -1)
Screenshot: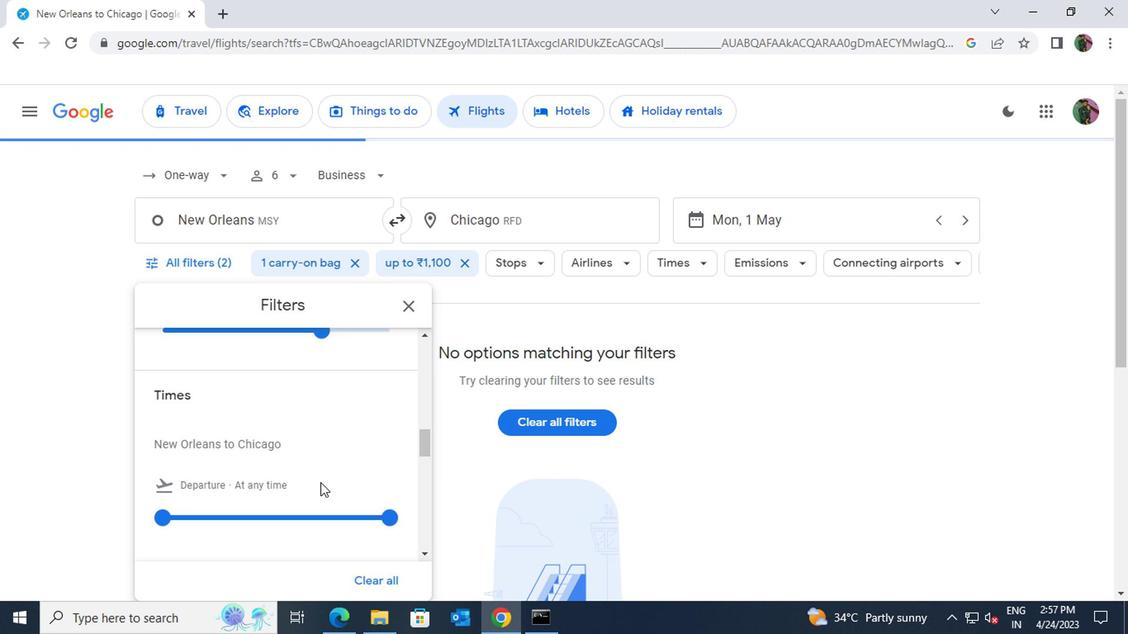 
Action: Mouse scrolled (317, 483) with delta (0, -1)
Screenshot: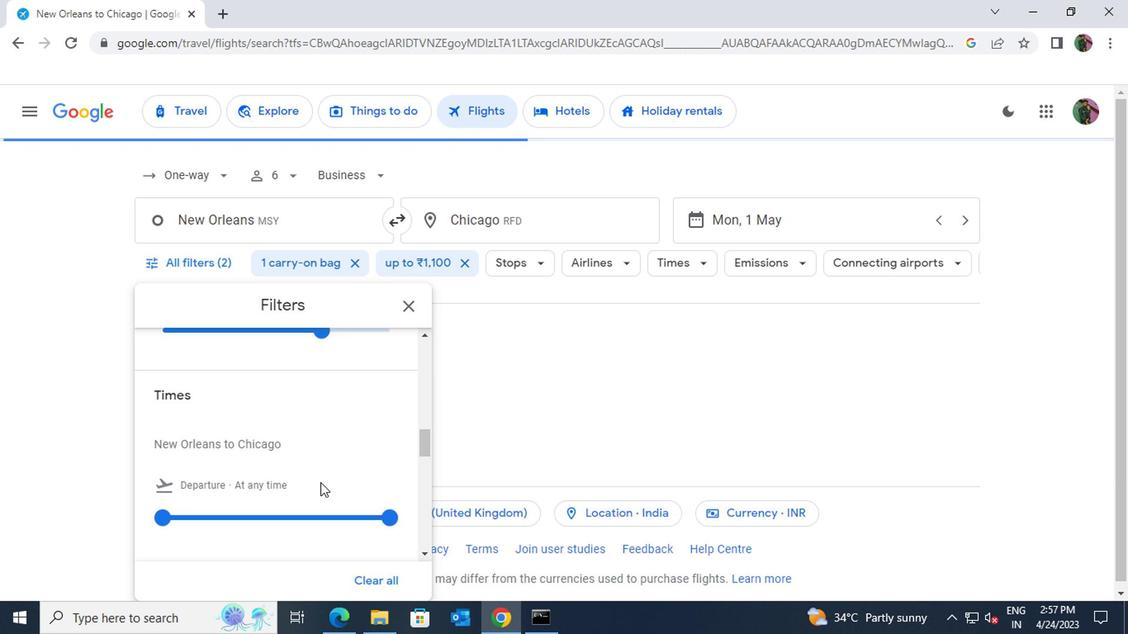 
Action: Mouse scrolled (317, 485) with delta (0, 0)
Screenshot: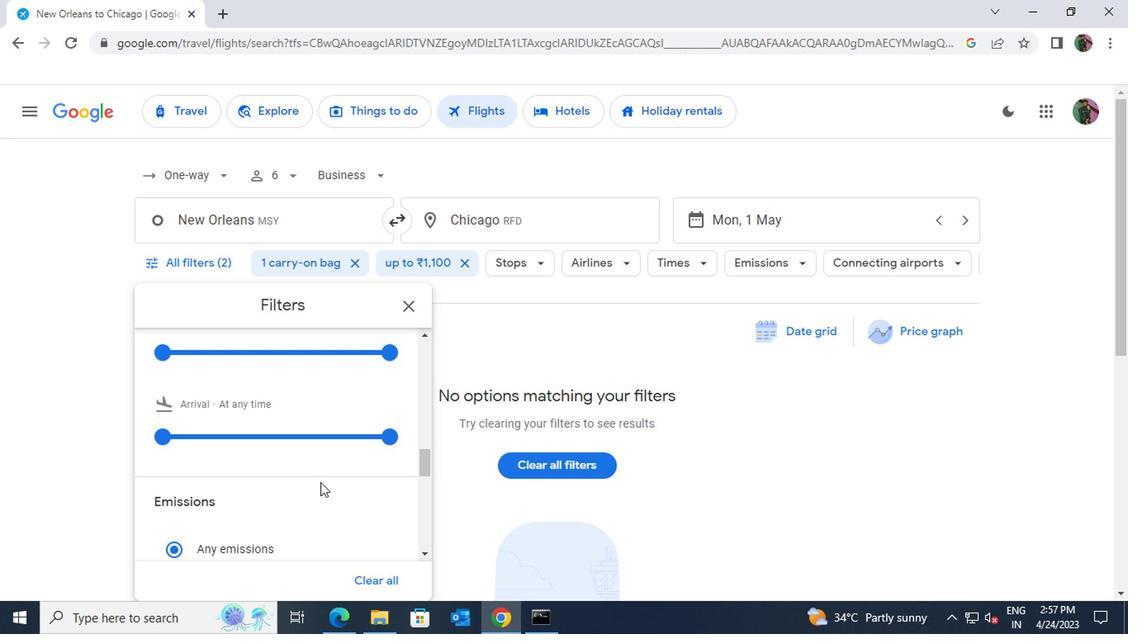 
Action: Mouse moved to (386, 438)
Screenshot: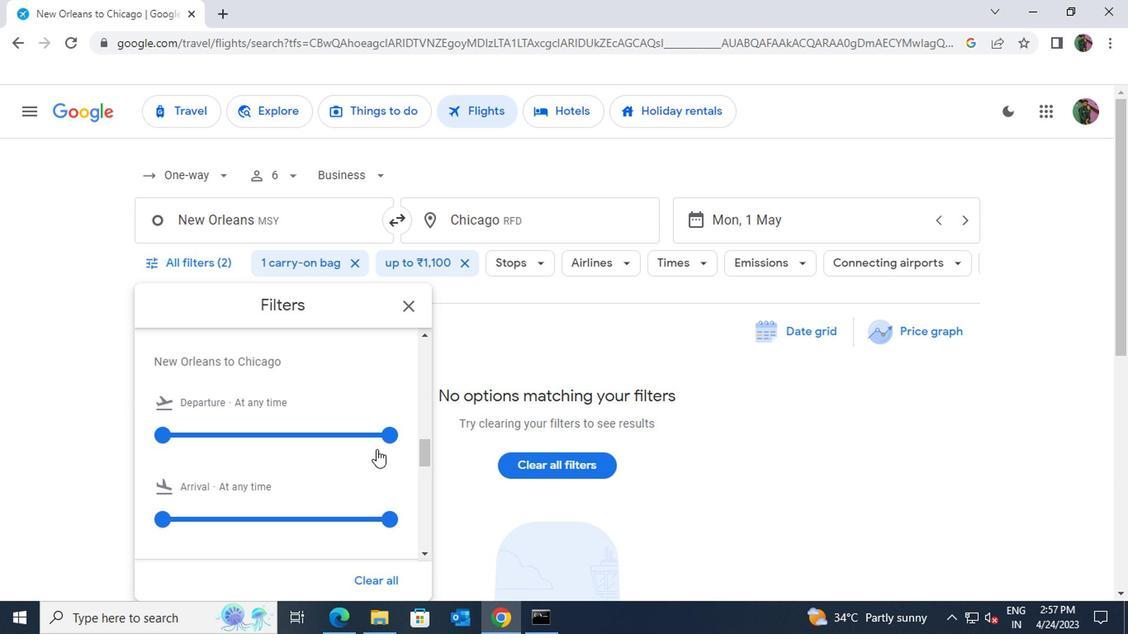 
Action: Mouse pressed left at (386, 438)
Screenshot: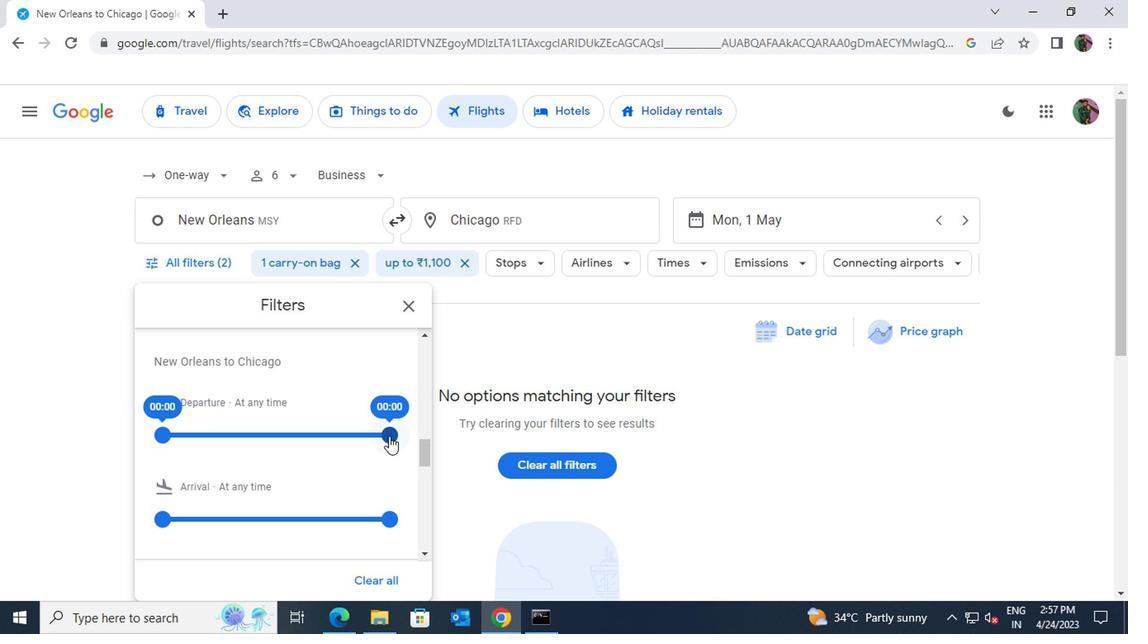 
Action: Mouse moved to (403, 311)
Screenshot: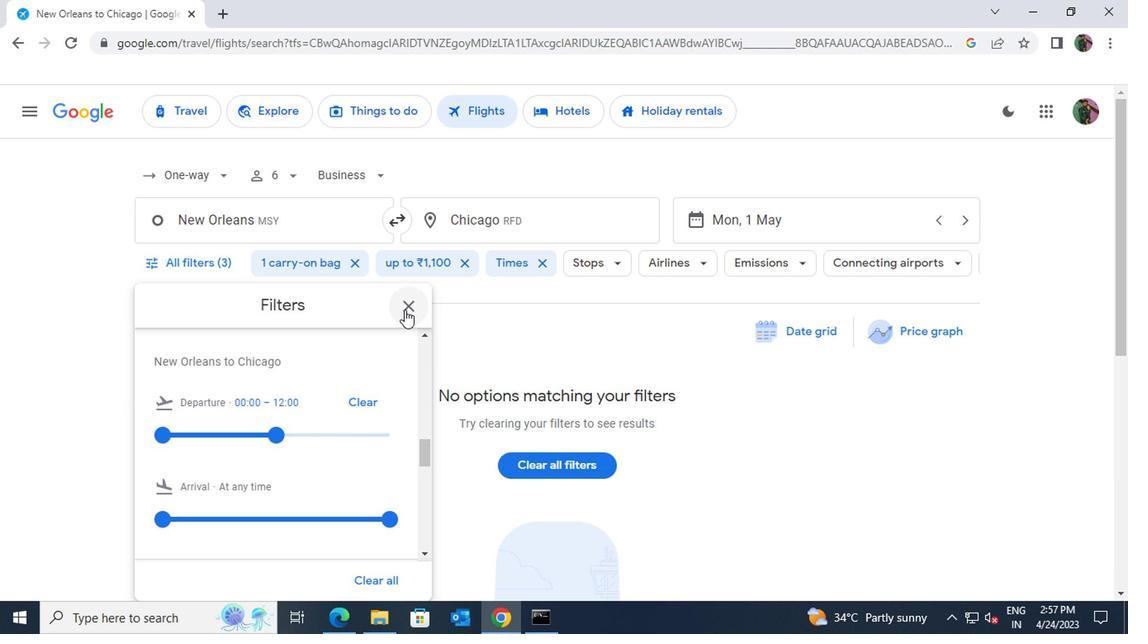
